 Task: Look for Airbnb options in Kankan, Guinea from 21st December, 2023 to 29th December, 2023 for 2 adults. Place can be entire room with 1  bedroom having 1 bed and 1 bathroom. Property type can be house. Amenities needed are: washing machine.
Action: Mouse moved to (412, 79)
Screenshot: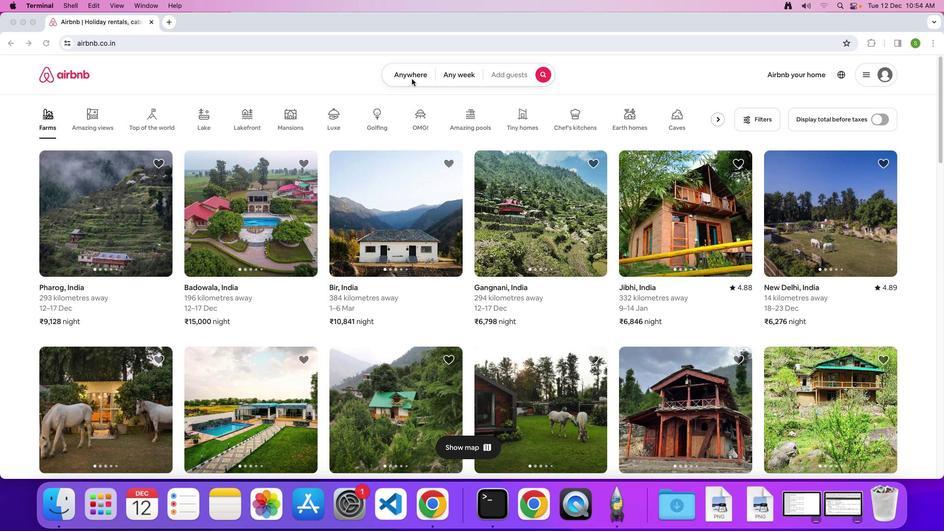 
Action: Mouse pressed left at (412, 79)
Screenshot: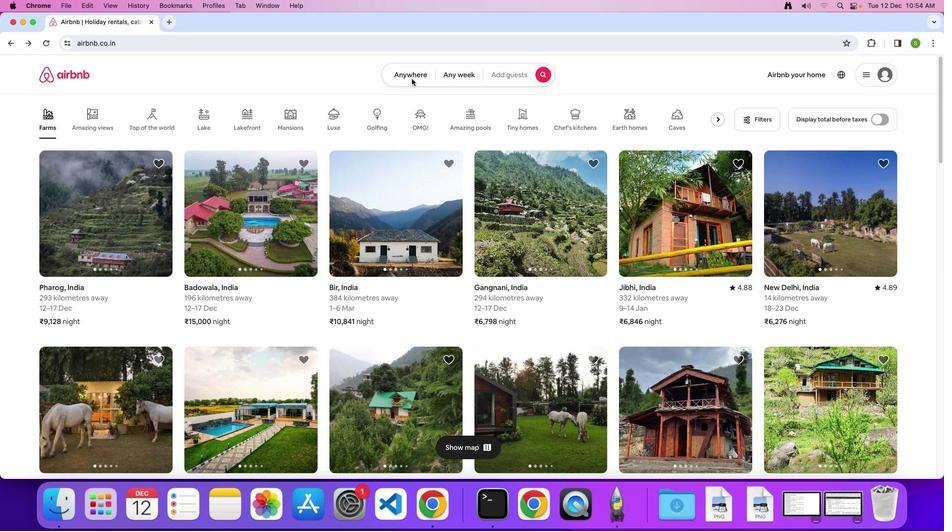 
Action: Mouse moved to (407, 76)
Screenshot: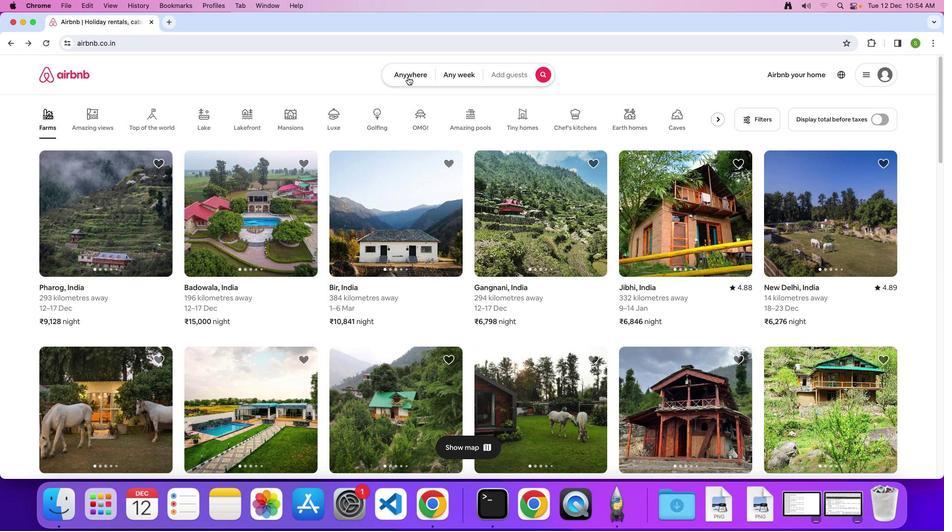 
Action: Mouse pressed left at (407, 76)
Screenshot: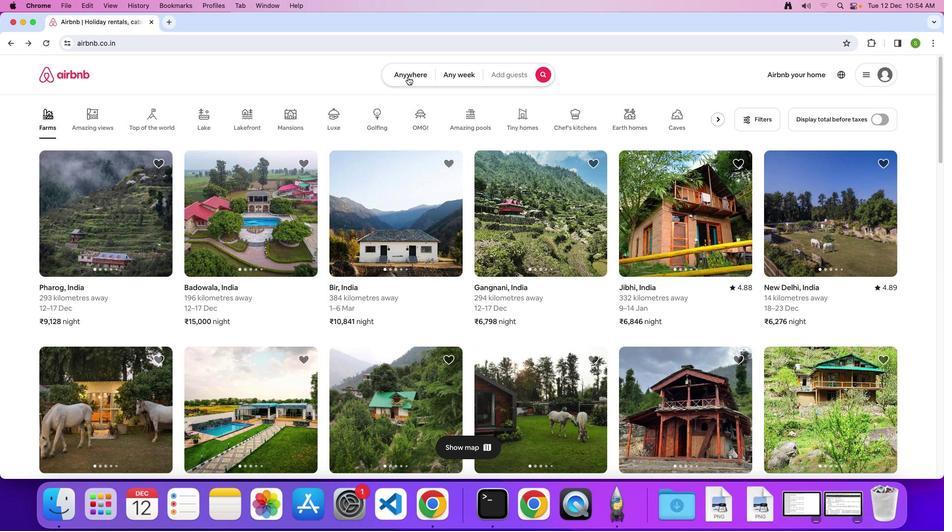 
Action: Mouse moved to (344, 115)
Screenshot: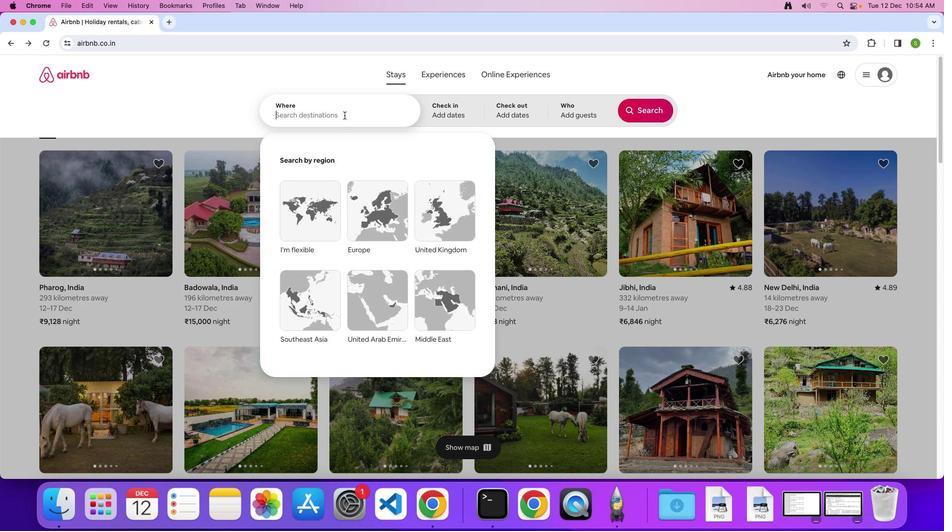 
Action: Mouse pressed left at (344, 115)
Screenshot: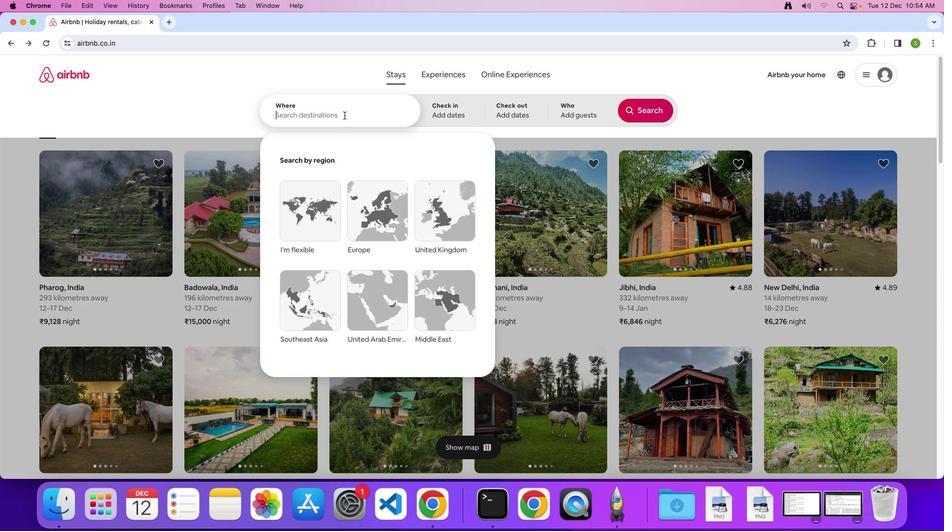 
Action: Mouse moved to (393, 130)
Screenshot: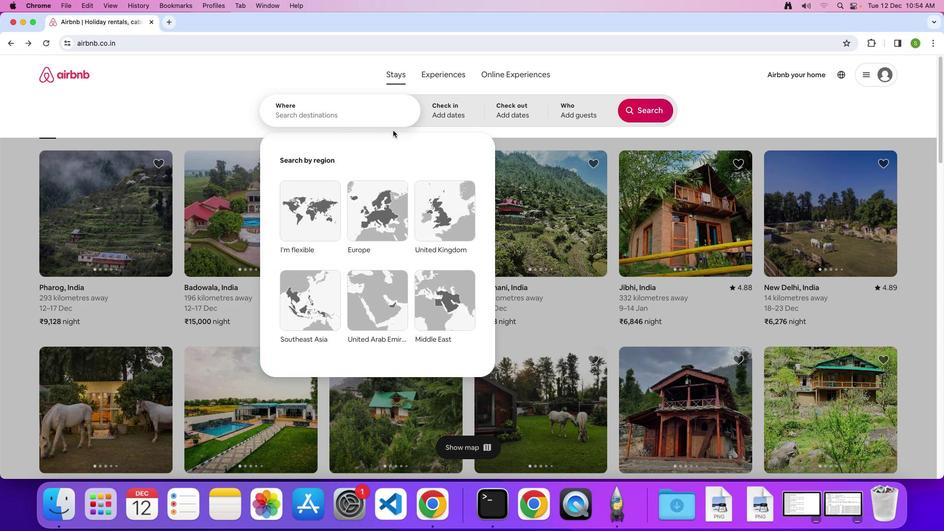 
Action: Key pressed 'K'Key.caps_lock'a''n''k''a''n'','Key.spaceKey.shift'G''u''i''n''e''a'Key.enter
Screenshot: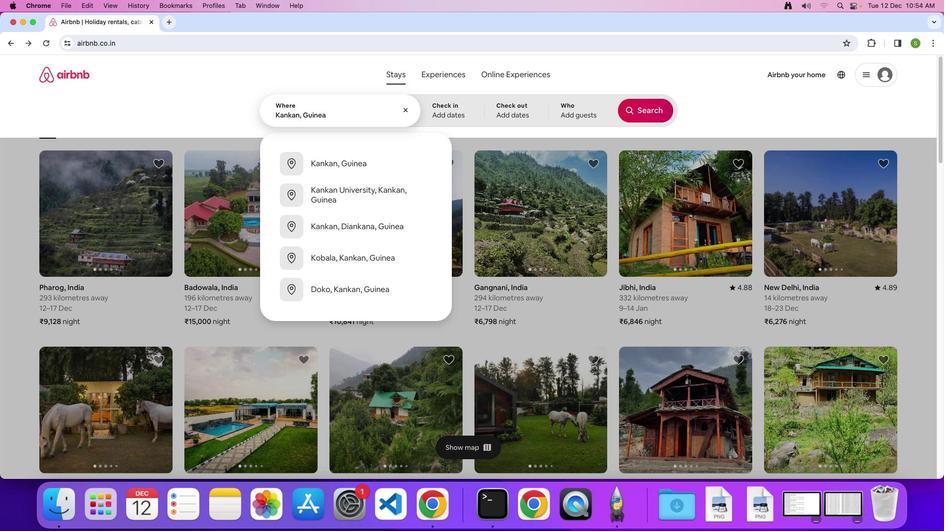 
Action: Mouse moved to (393, 302)
Screenshot: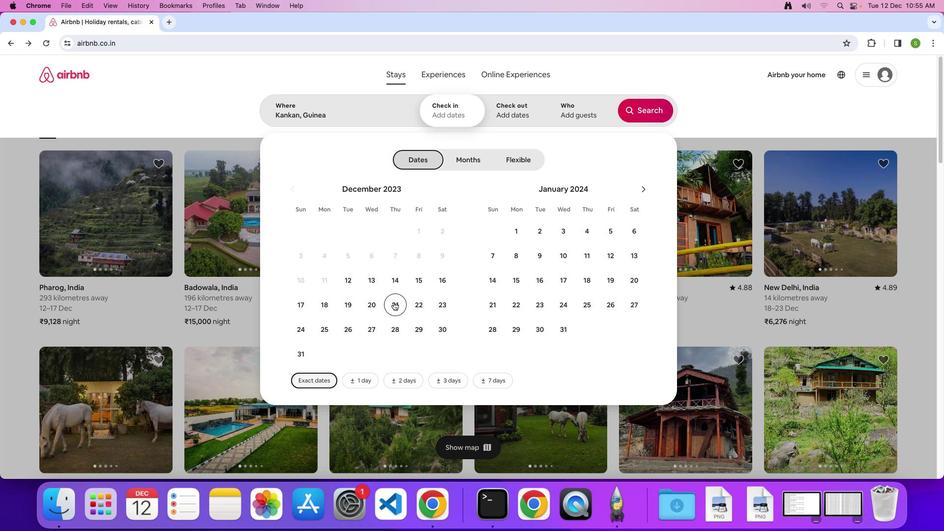 
Action: Mouse pressed left at (393, 302)
Screenshot: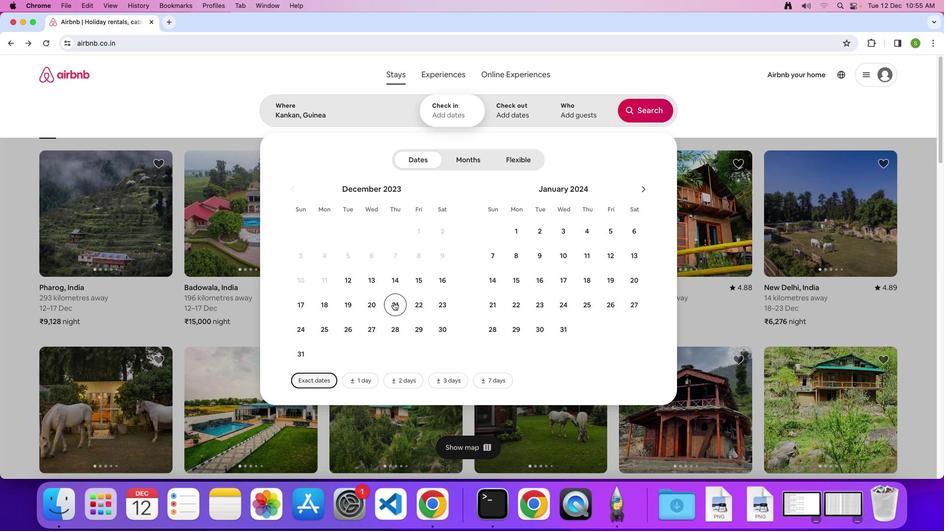 
Action: Mouse moved to (413, 329)
Screenshot: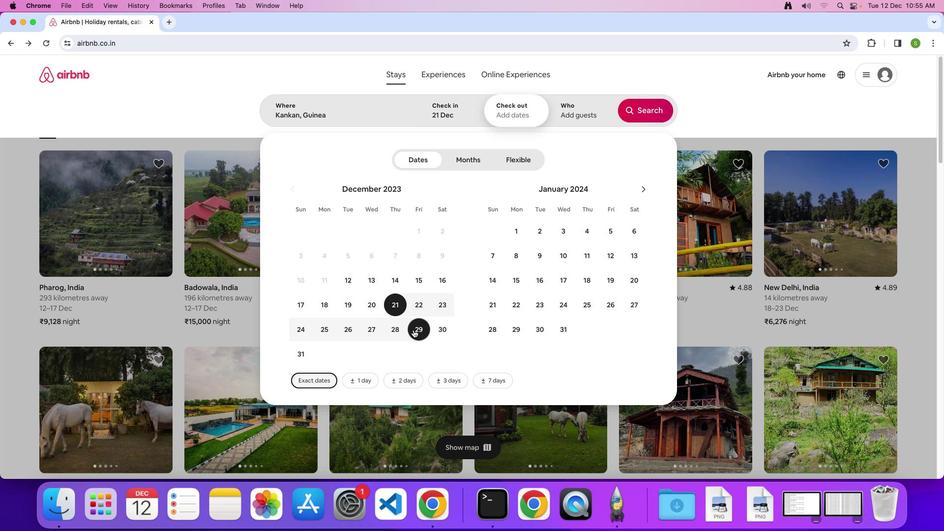 
Action: Mouse pressed left at (413, 329)
Screenshot: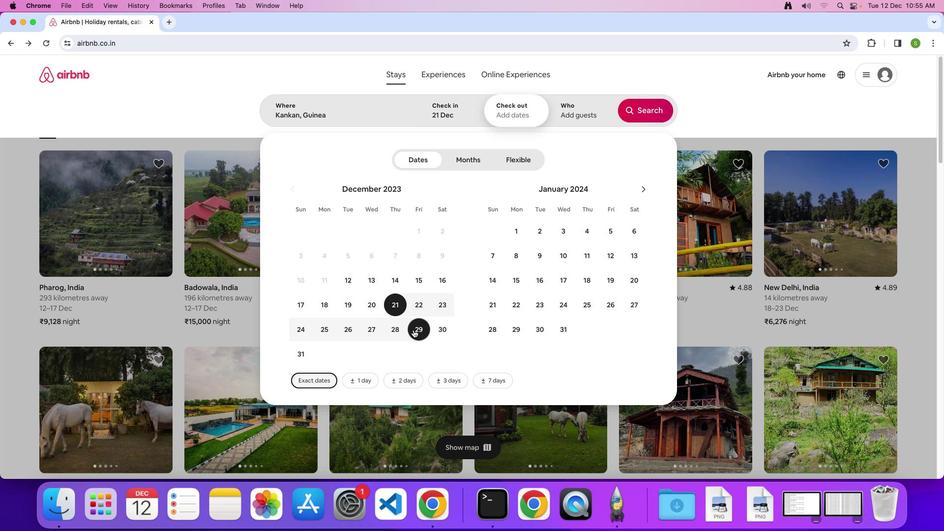 
Action: Mouse moved to (573, 119)
Screenshot: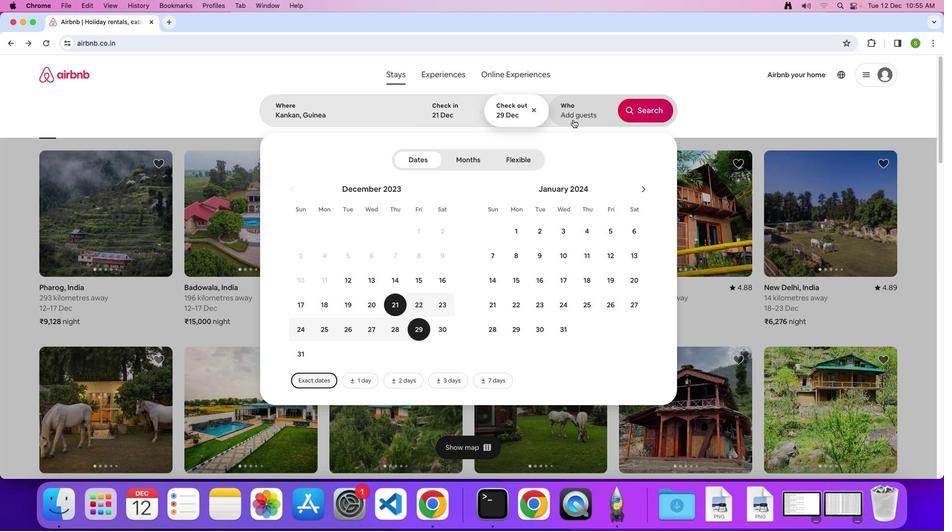 
Action: Mouse pressed left at (573, 119)
Screenshot: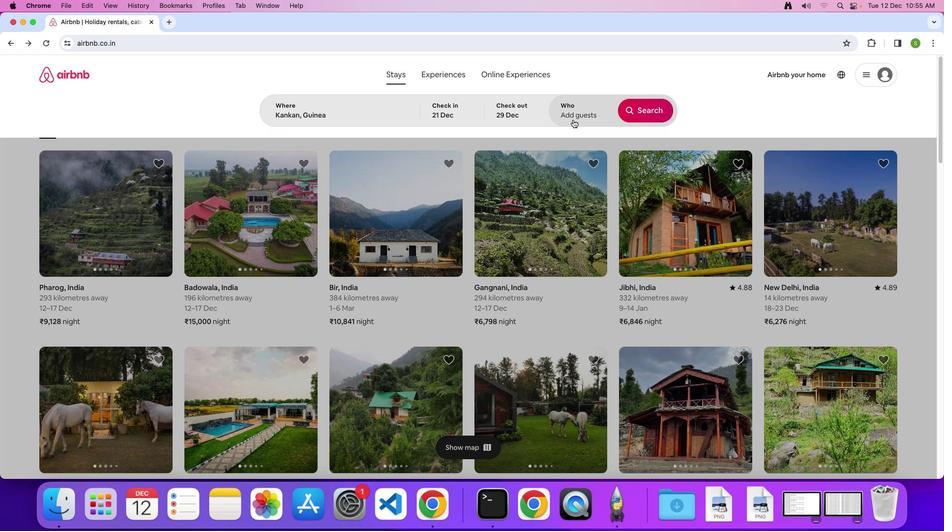 
Action: Mouse moved to (649, 159)
Screenshot: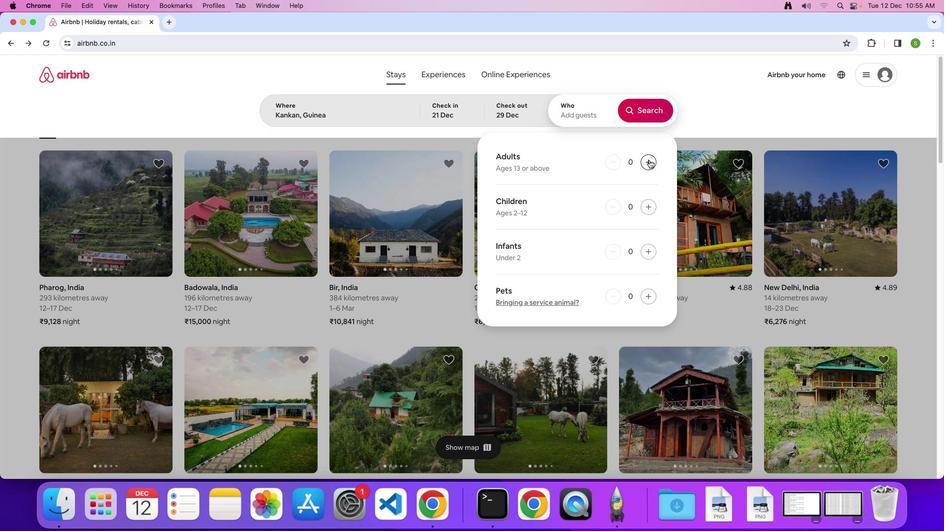 
Action: Mouse pressed left at (649, 159)
Screenshot: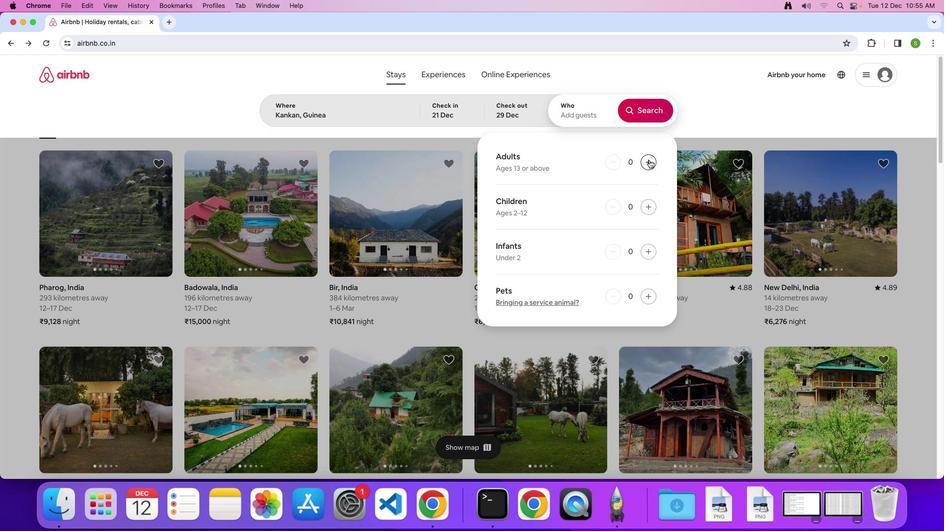 
Action: Mouse pressed left at (649, 159)
Screenshot: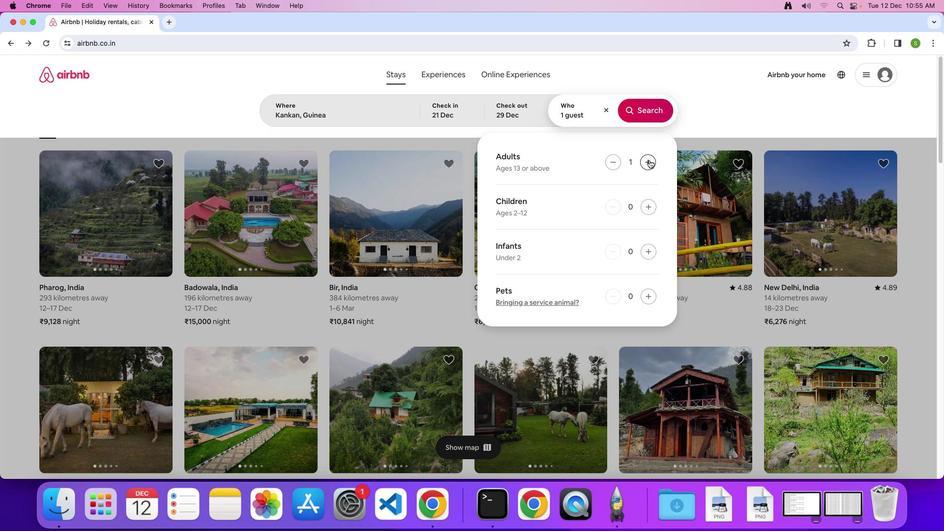 
Action: Mouse moved to (654, 116)
Screenshot: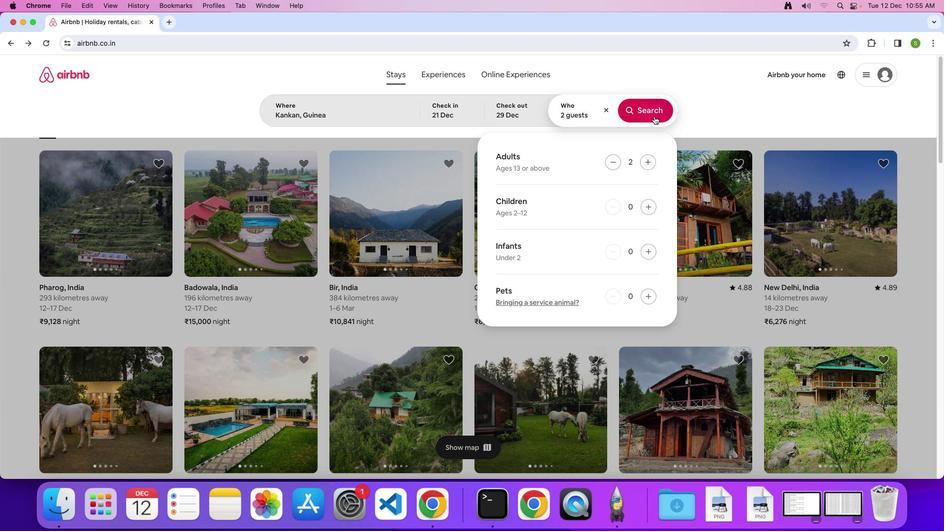
Action: Mouse pressed left at (654, 116)
Screenshot: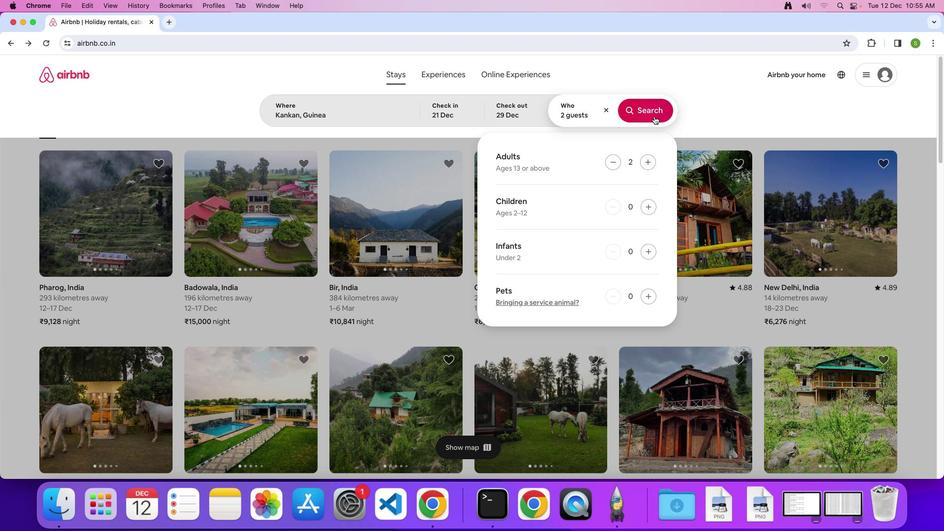 
Action: Mouse moved to (775, 118)
Screenshot: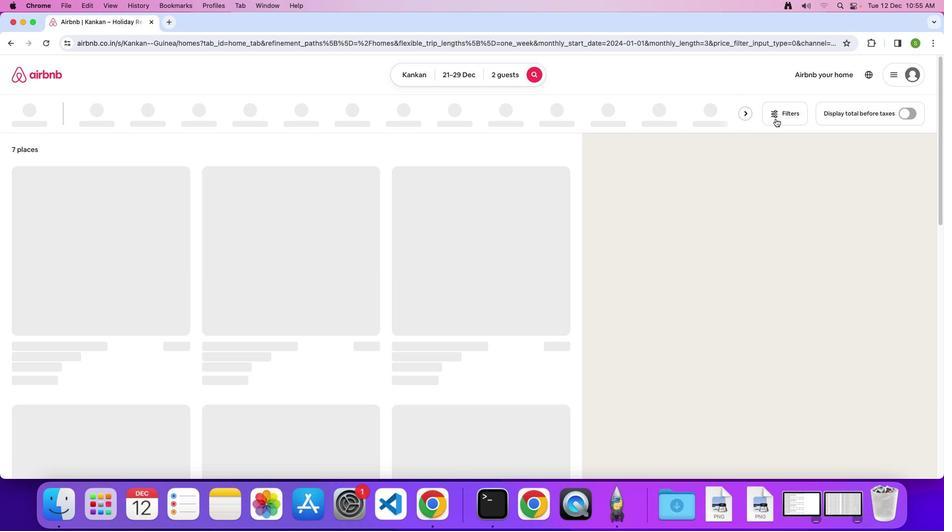 
Action: Mouse pressed left at (775, 118)
Screenshot: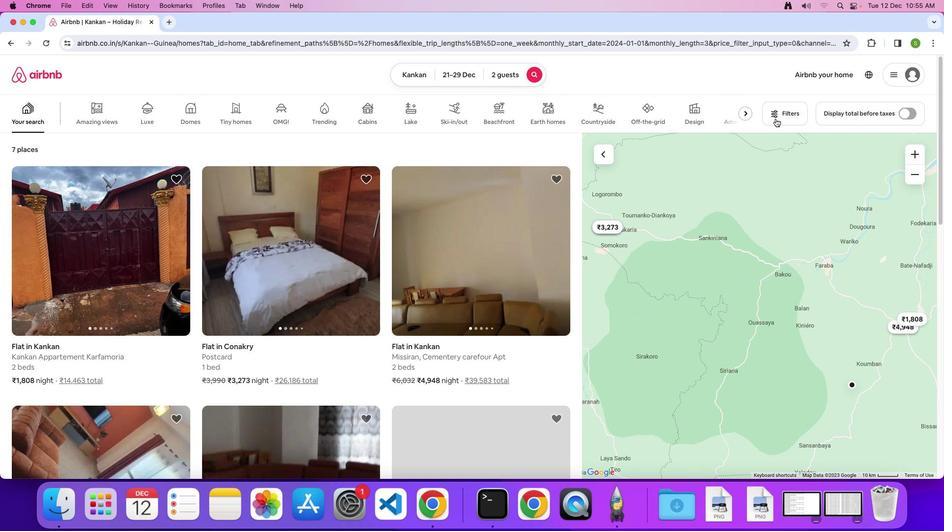
Action: Mouse moved to (472, 268)
Screenshot: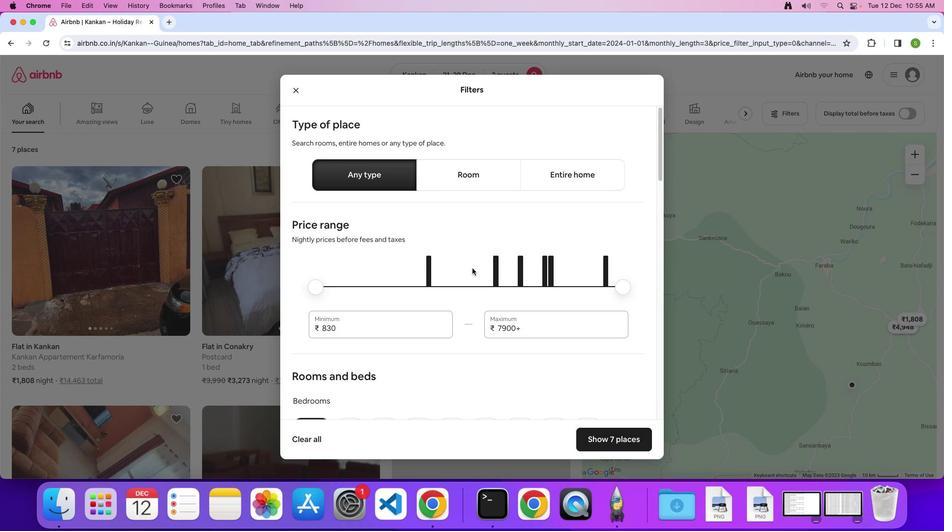
Action: Mouse scrolled (472, 268) with delta (0, 0)
Screenshot: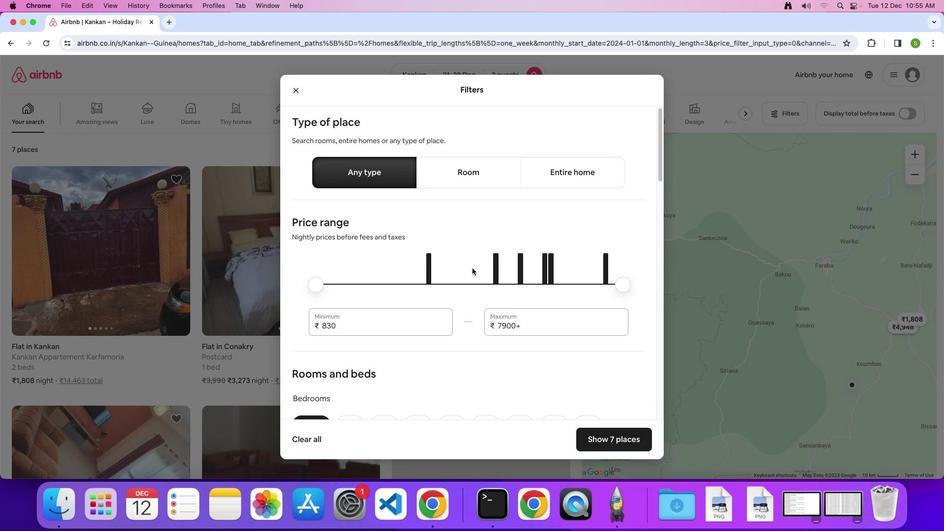 
Action: Mouse scrolled (472, 268) with delta (0, 0)
Screenshot: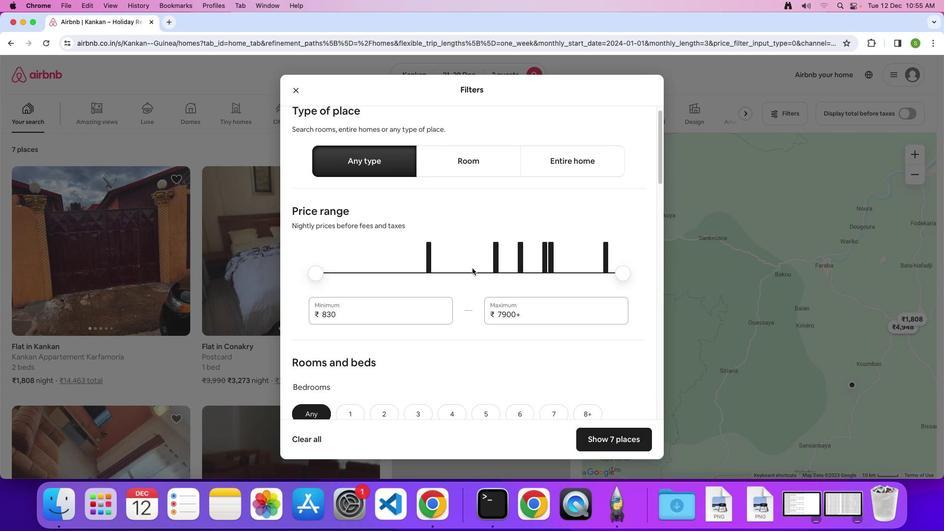 
Action: Mouse scrolled (472, 268) with delta (0, 0)
Screenshot: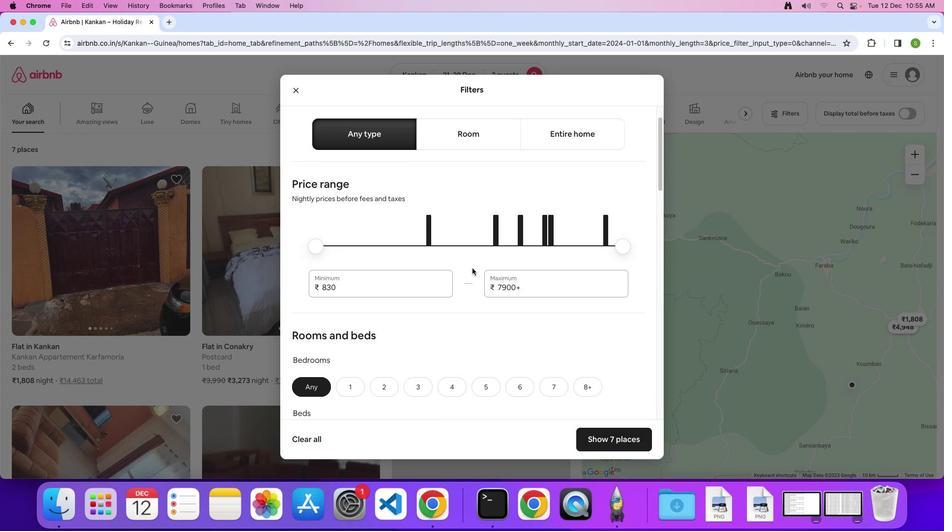 
Action: Mouse scrolled (472, 268) with delta (0, 0)
Screenshot: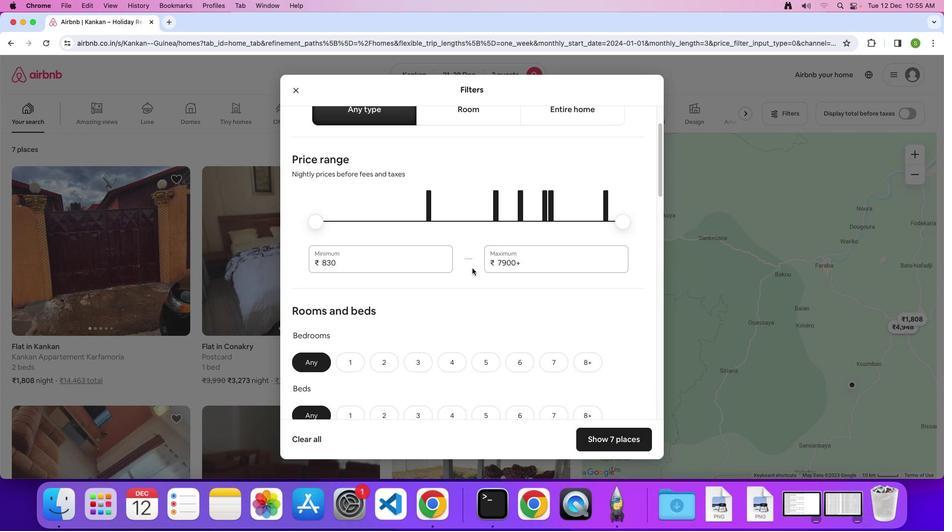 
Action: Mouse scrolled (472, 268) with delta (0, 0)
Screenshot: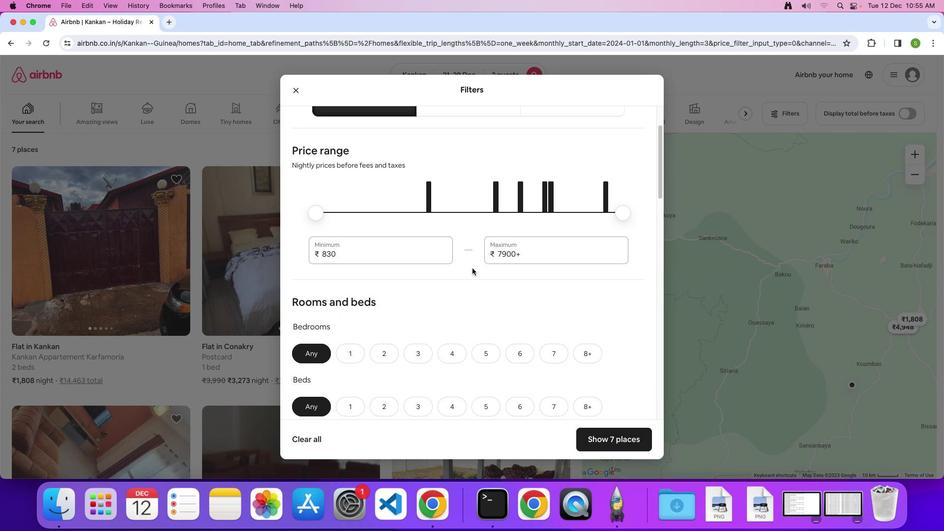 
Action: Mouse scrolled (472, 268) with delta (0, 0)
Screenshot: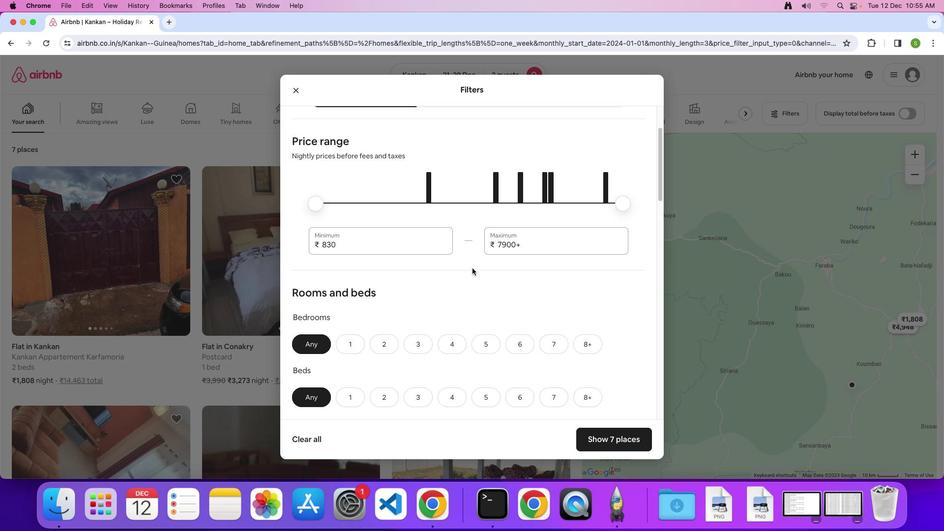 
Action: Mouse scrolled (472, 268) with delta (0, 0)
Screenshot: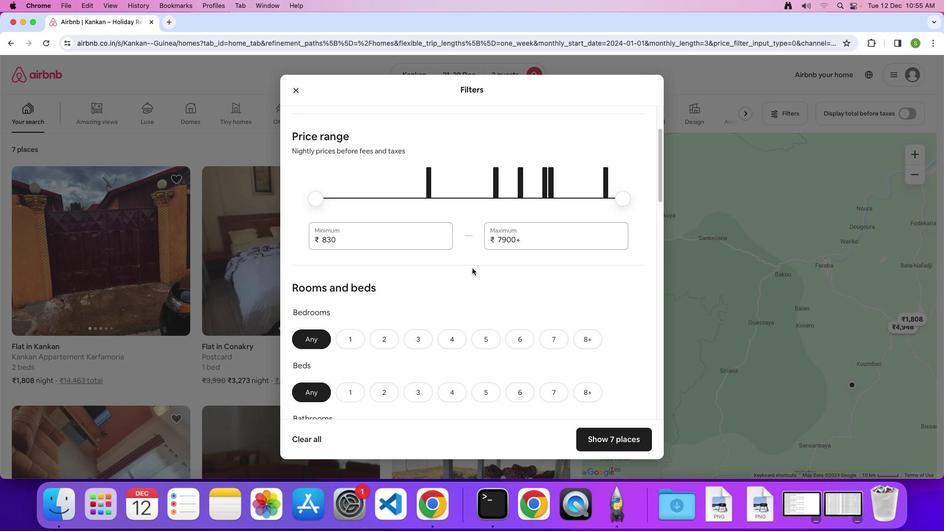 
Action: Mouse scrolled (472, 268) with delta (0, 0)
Screenshot: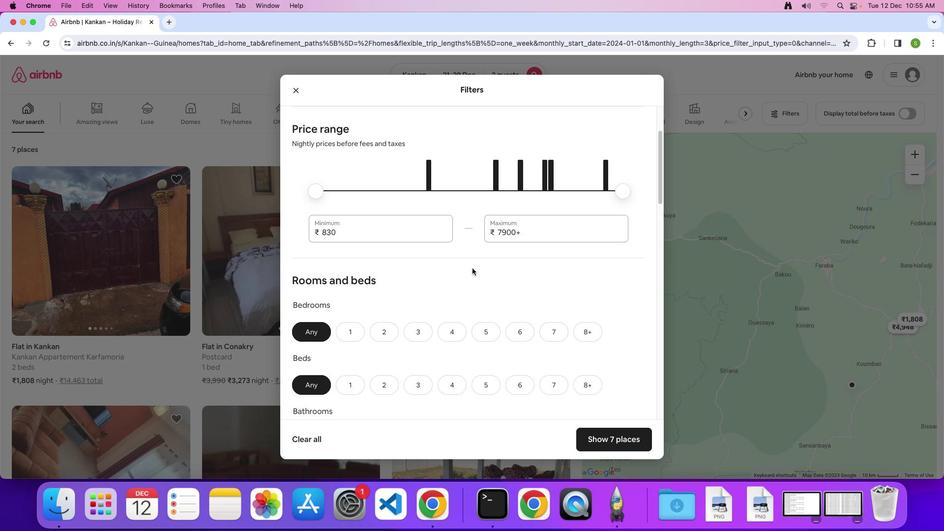 
Action: Mouse scrolled (472, 268) with delta (0, 0)
Screenshot: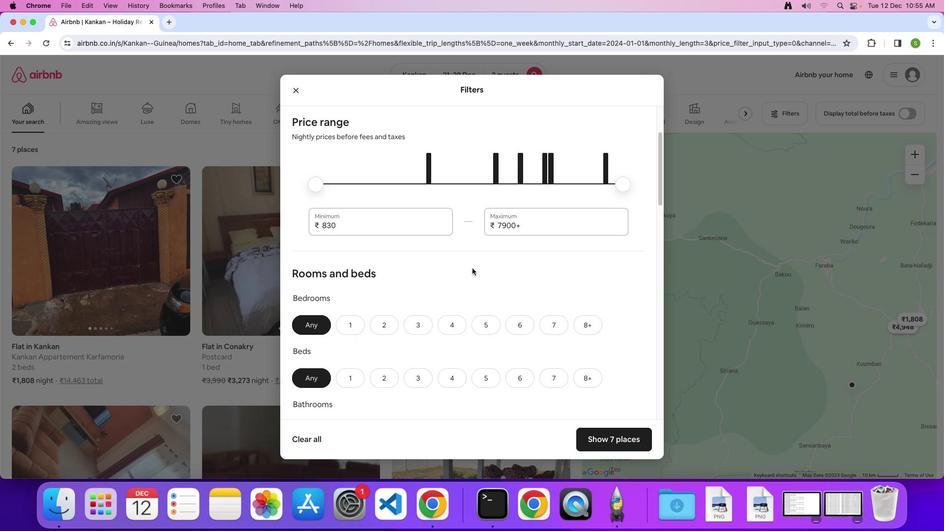 
Action: Mouse scrolled (472, 268) with delta (0, 0)
Screenshot: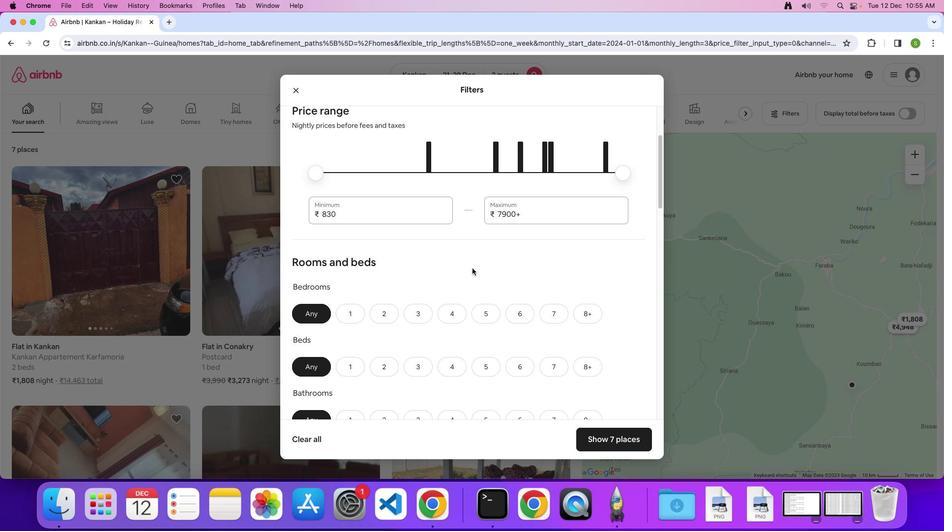 
Action: Mouse scrolled (472, 268) with delta (0, 0)
Screenshot: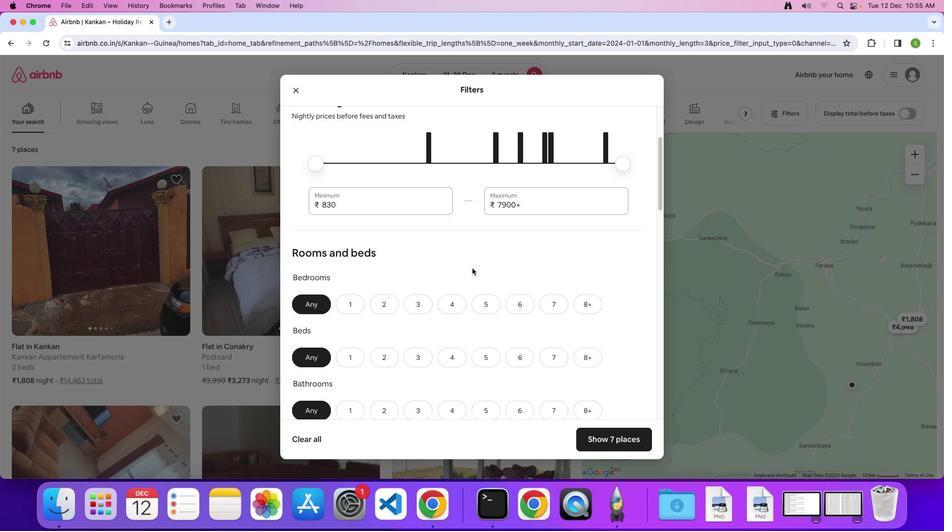 
Action: Mouse scrolled (472, 268) with delta (0, 0)
Screenshot: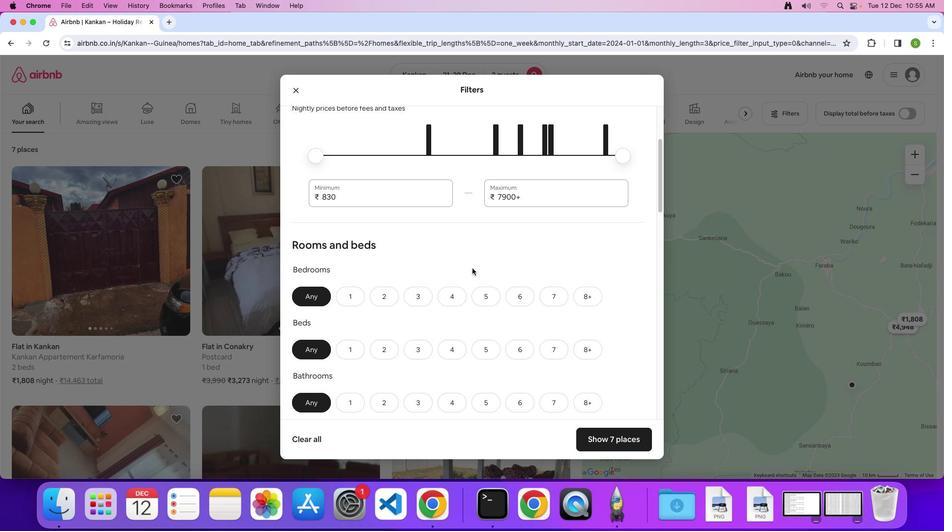 
Action: Mouse scrolled (472, 268) with delta (0, 0)
Screenshot: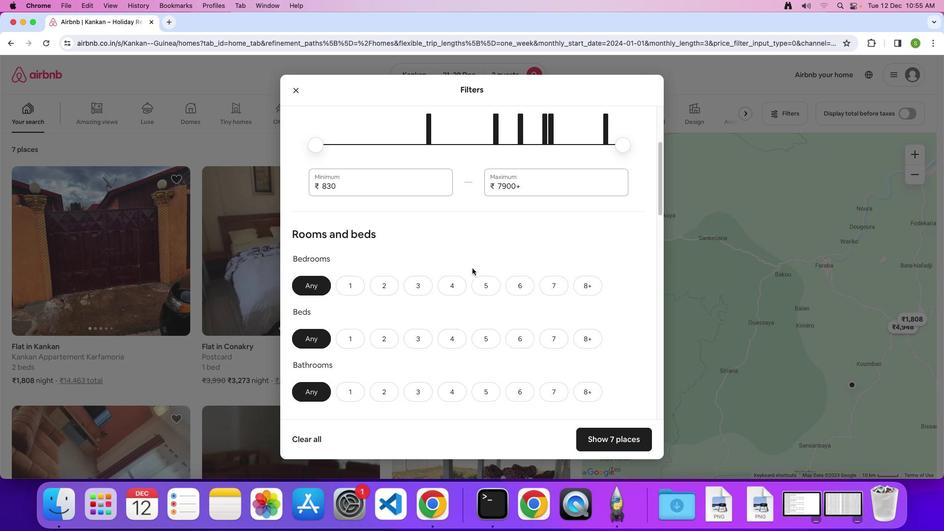 
Action: Mouse scrolled (472, 268) with delta (0, 0)
Screenshot: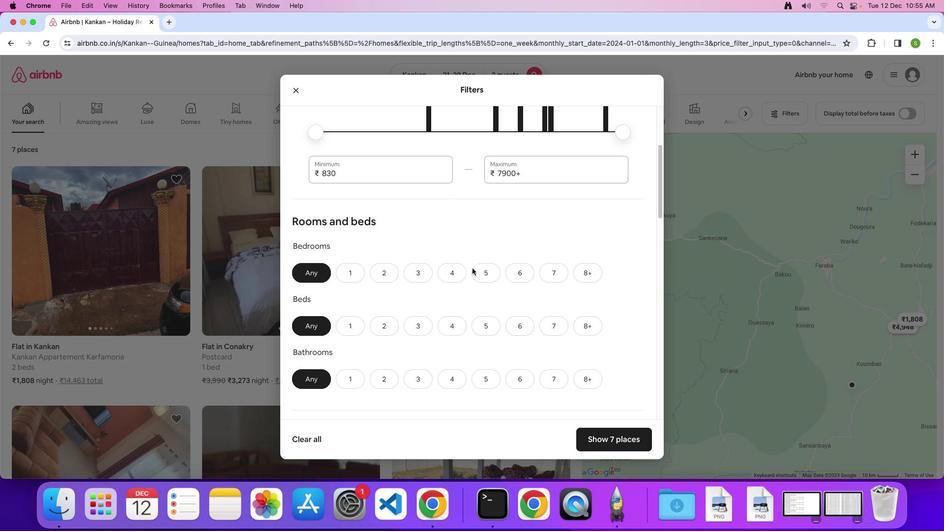
Action: Mouse scrolled (472, 268) with delta (0, 0)
Screenshot: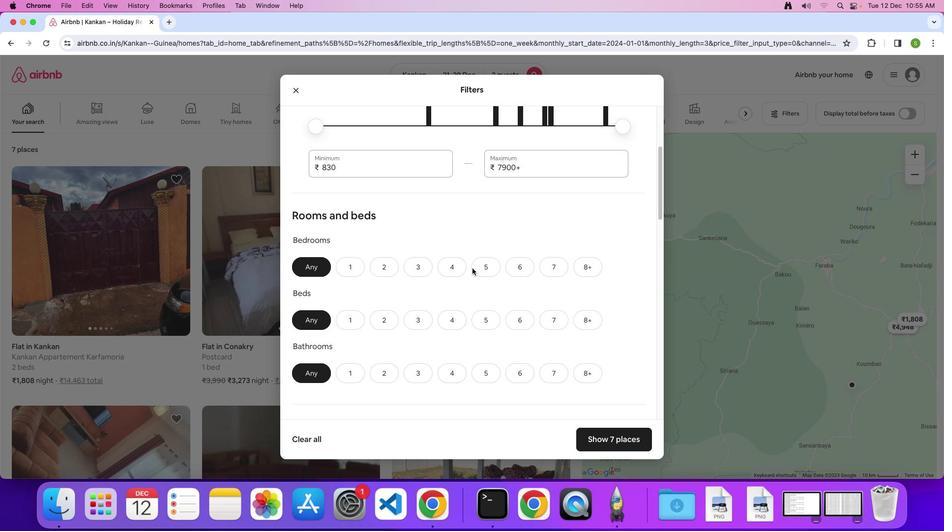 
Action: Mouse scrolled (472, 268) with delta (0, 0)
Screenshot: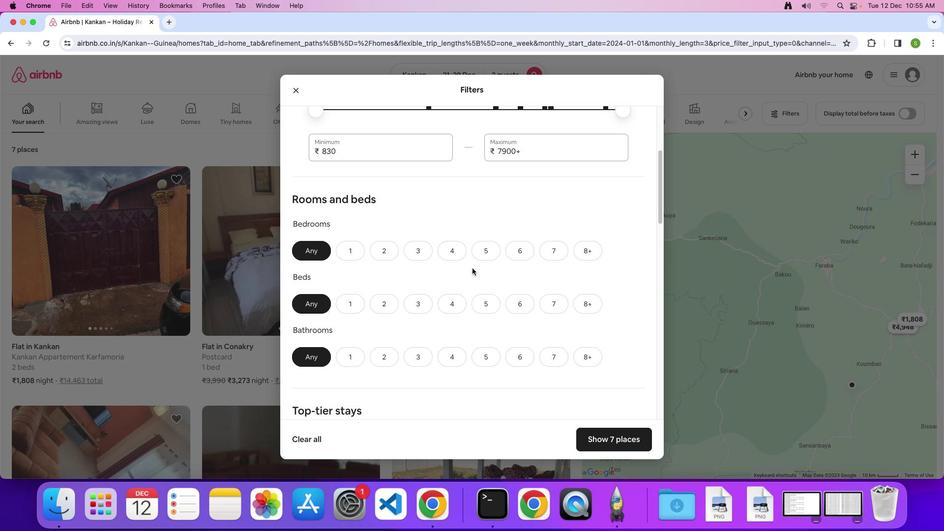 
Action: Mouse scrolled (472, 268) with delta (0, 0)
Screenshot: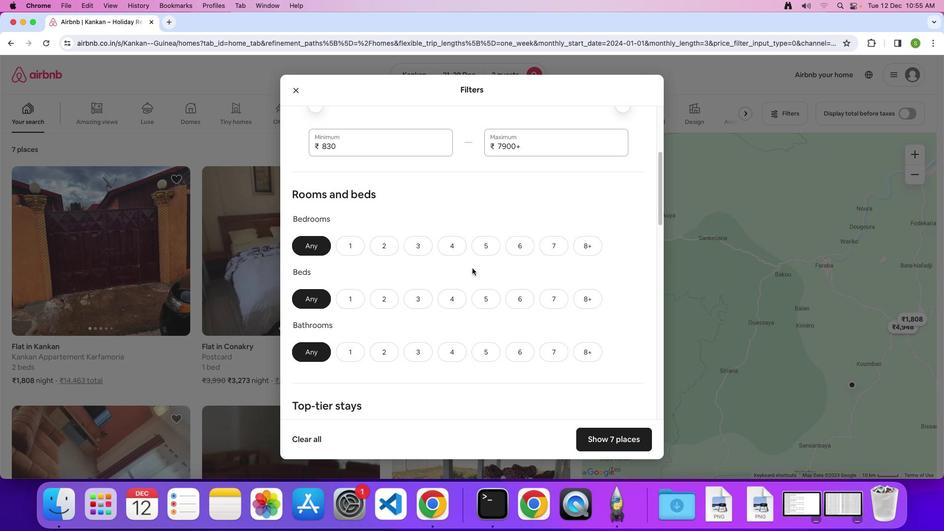 
Action: Mouse scrolled (472, 268) with delta (0, 0)
Screenshot: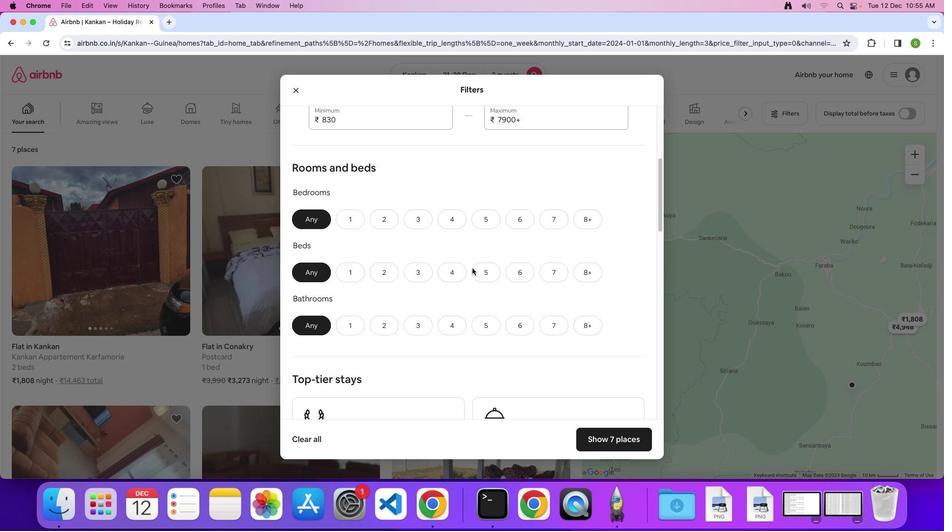 
Action: Mouse moved to (361, 197)
Screenshot: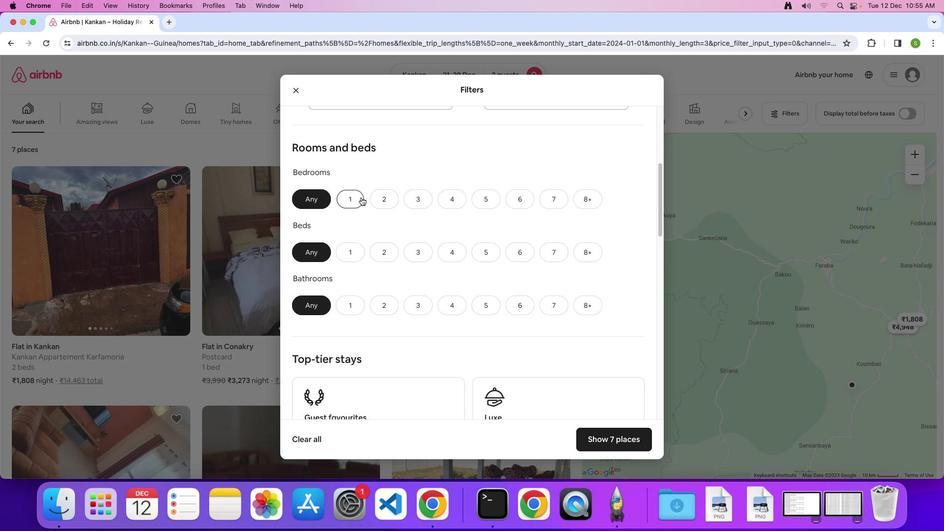 
Action: Mouse pressed left at (361, 197)
Screenshot: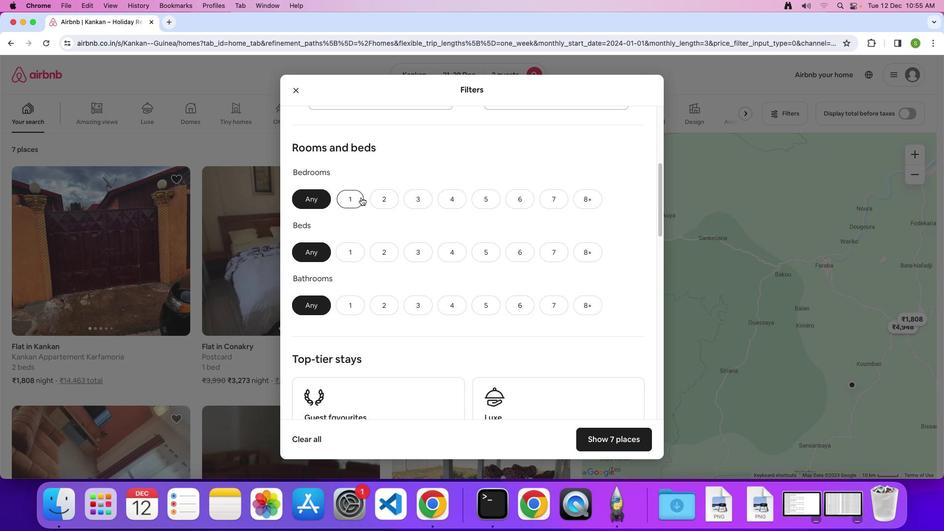 
Action: Mouse moved to (354, 248)
Screenshot: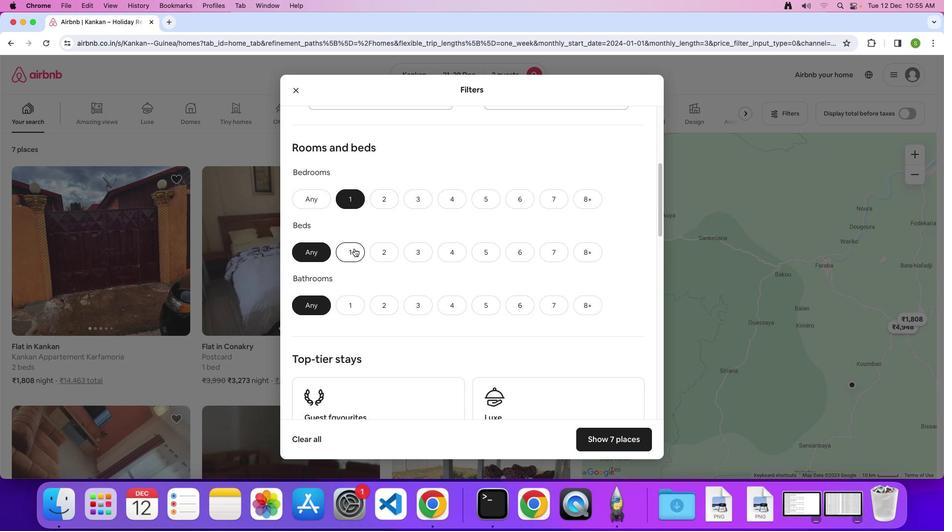 
Action: Mouse pressed left at (354, 248)
Screenshot: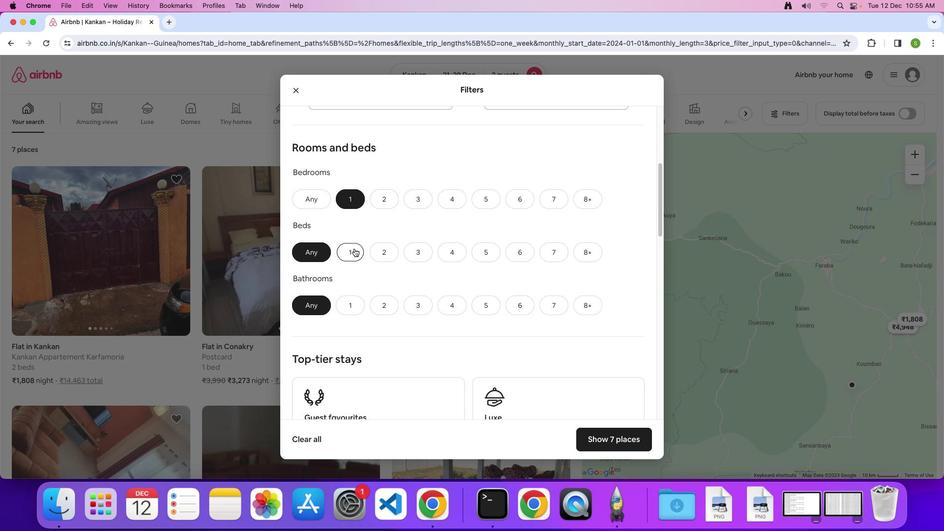 
Action: Mouse moved to (342, 298)
Screenshot: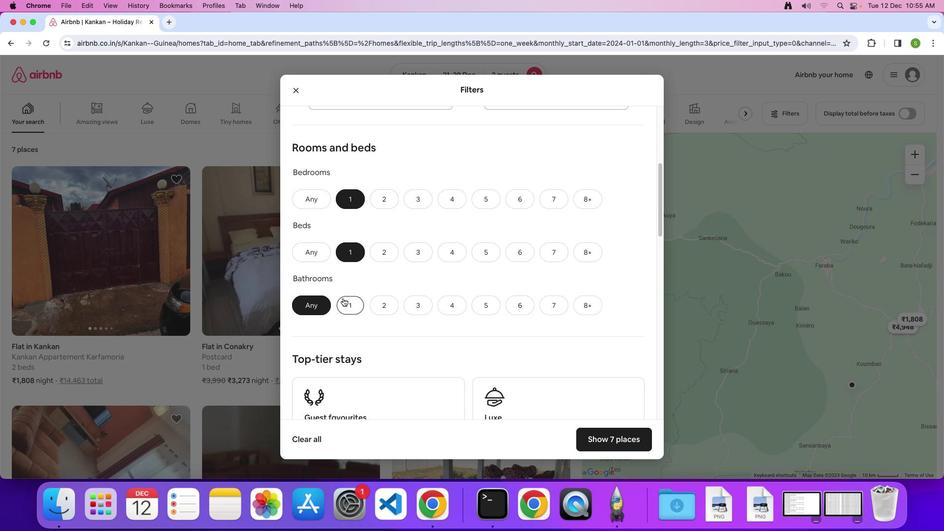 
Action: Mouse pressed left at (342, 298)
Screenshot: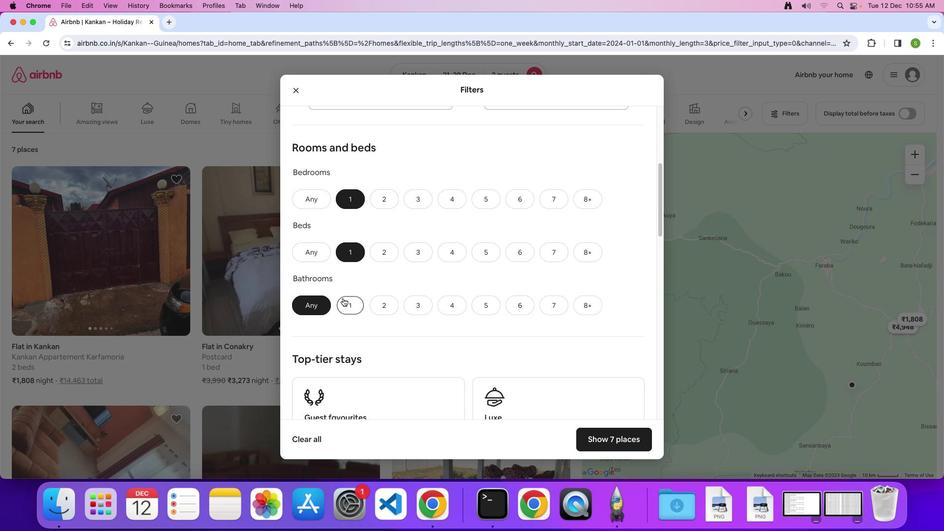 
Action: Mouse moved to (463, 262)
Screenshot: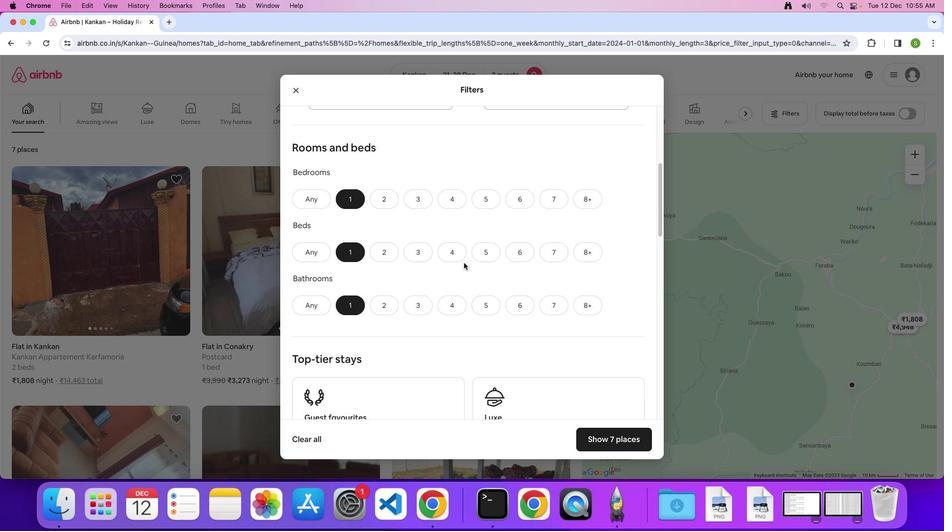 
Action: Mouse scrolled (463, 262) with delta (0, 0)
Screenshot: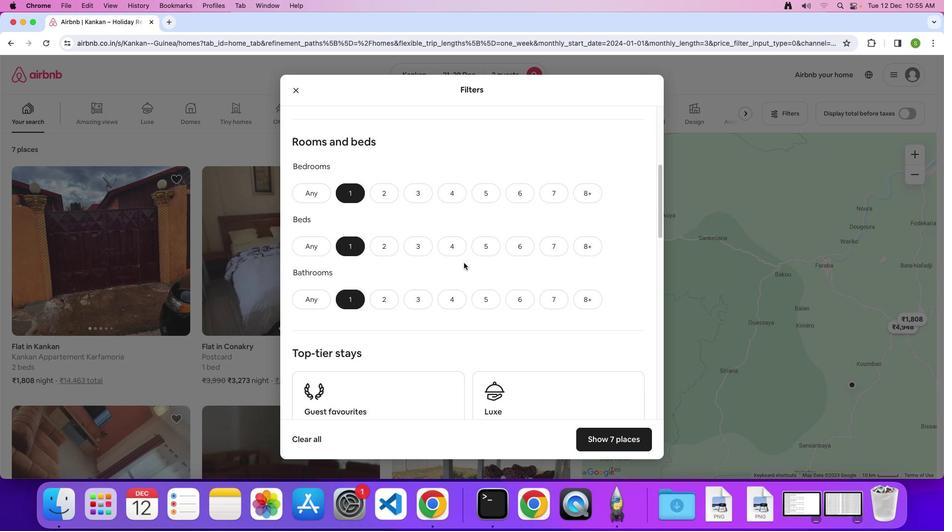 
Action: Mouse moved to (464, 262)
Screenshot: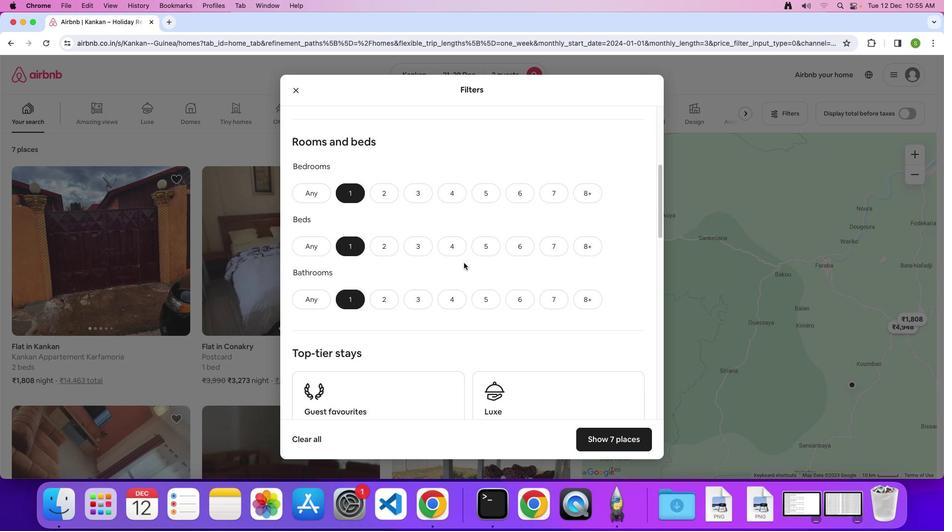 
Action: Mouse scrolled (464, 262) with delta (0, 0)
Screenshot: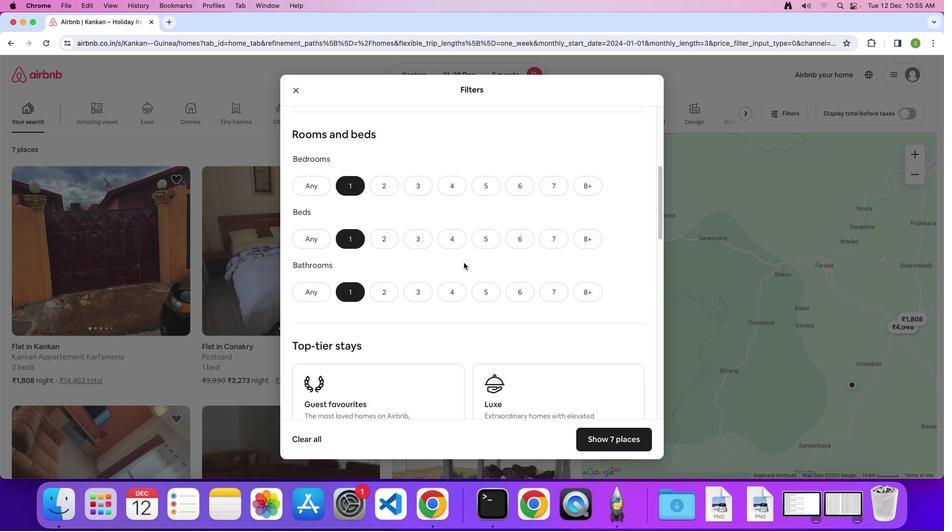 
Action: Mouse scrolled (464, 262) with delta (0, 0)
Screenshot: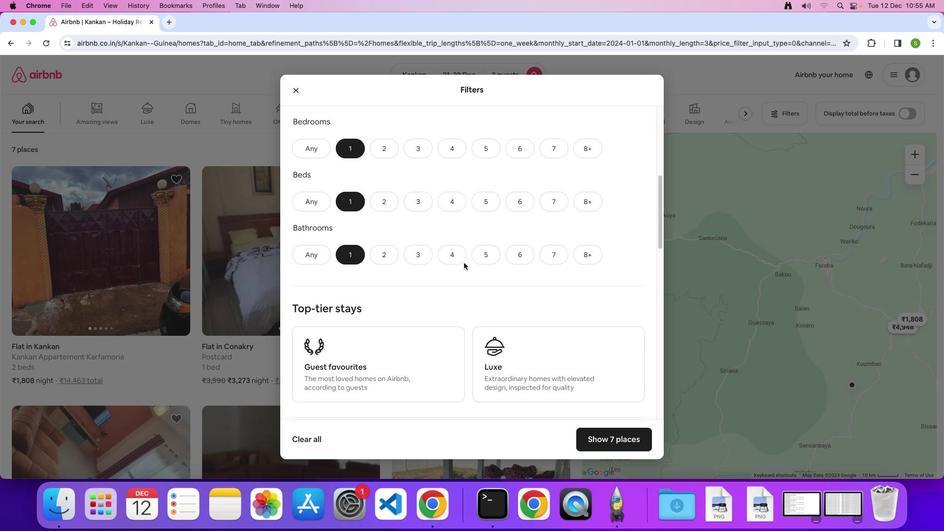 
Action: Mouse scrolled (464, 262) with delta (0, 0)
Screenshot: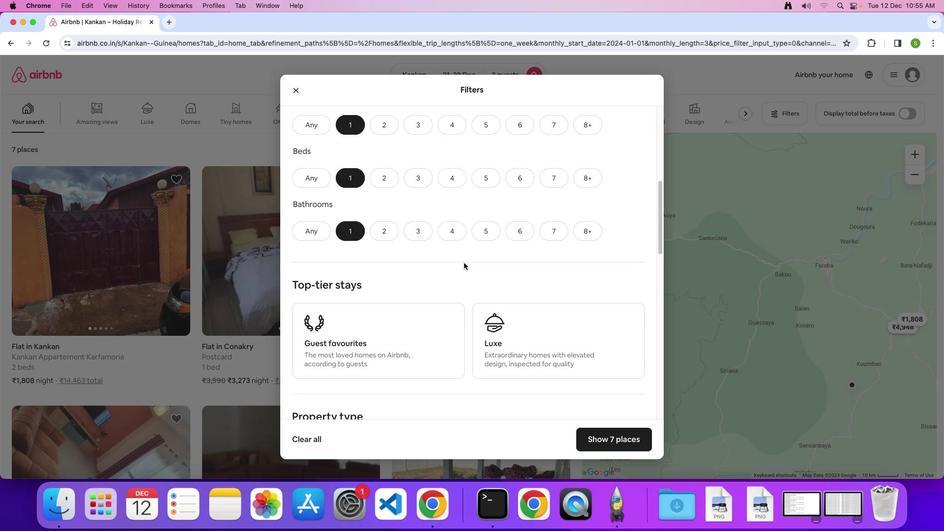 
Action: Mouse scrolled (464, 262) with delta (0, 0)
Screenshot: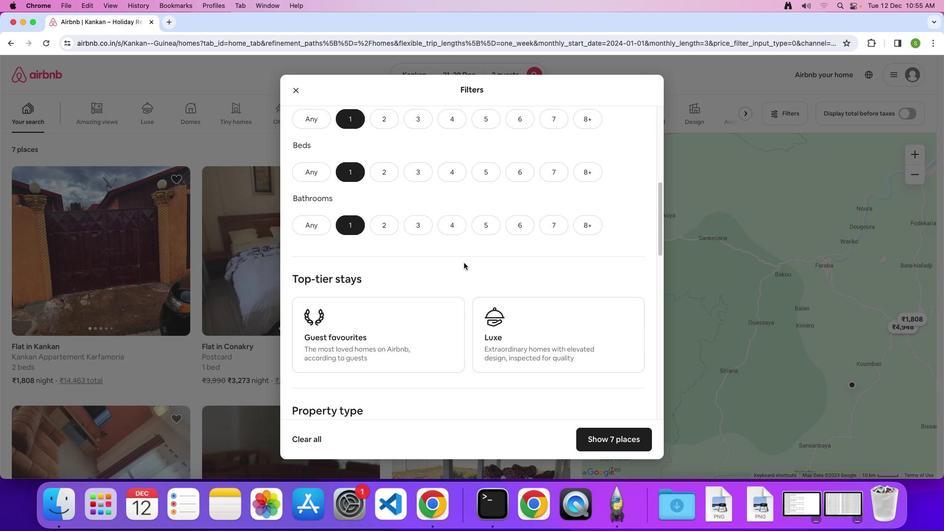 
Action: Mouse scrolled (464, 262) with delta (0, 0)
Screenshot: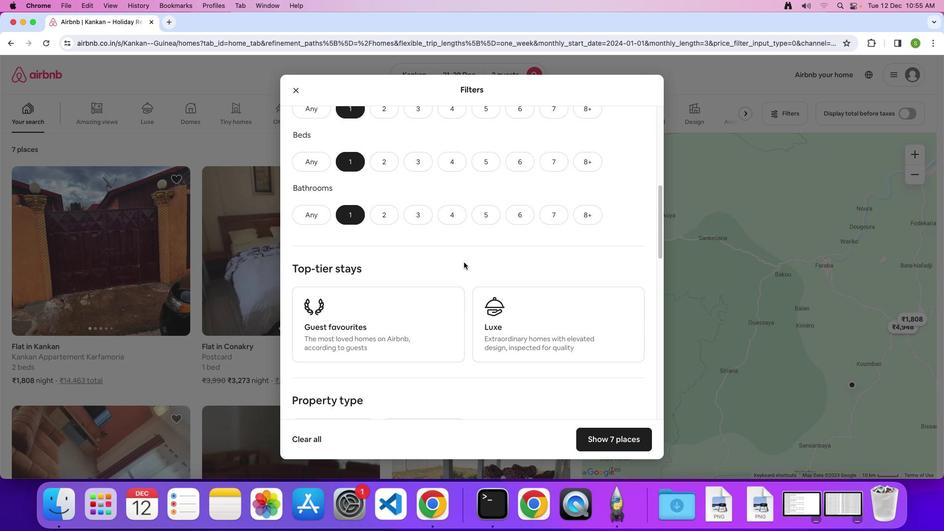 
Action: Mouse moved to (464, 262)
Screenshot: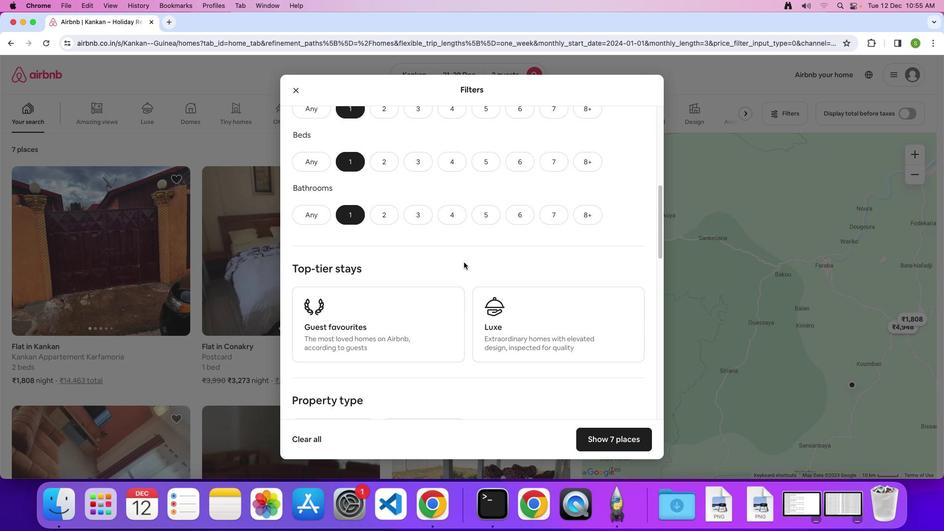 
Action: Mouse scrolled (464, 262) with delta (0, 0)
Screenshot: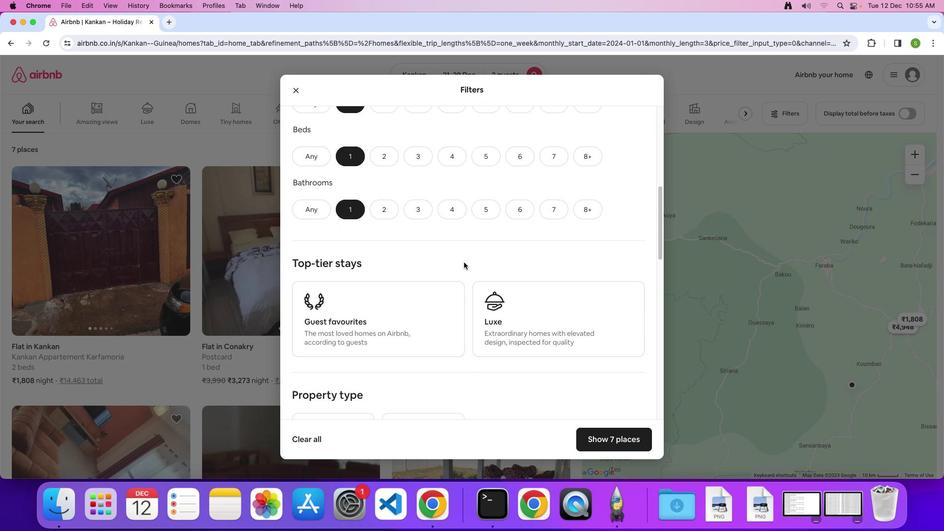 
Action: Mouse scrolled (464, 262) with delta (0, 0)
Screenshot: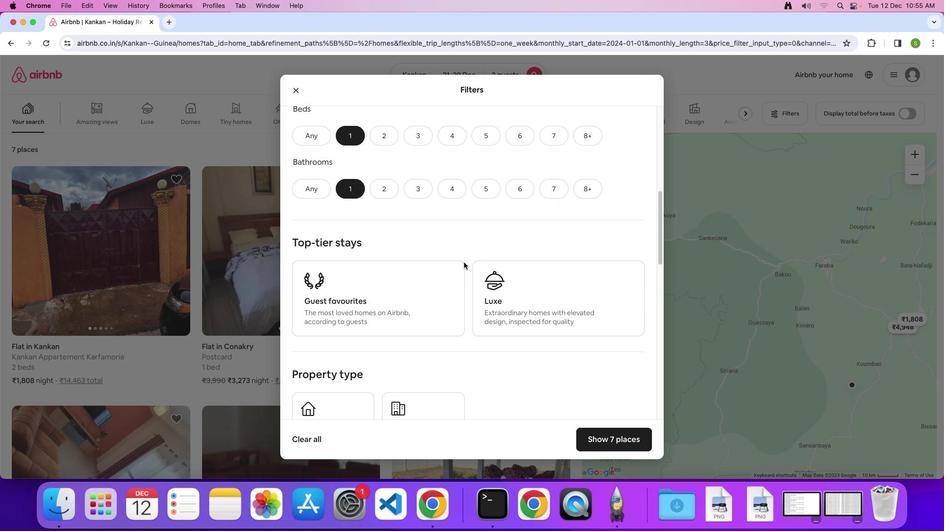 
Action: Mouse scrolled (464, 262) with delta (0, 0)
Screenshot: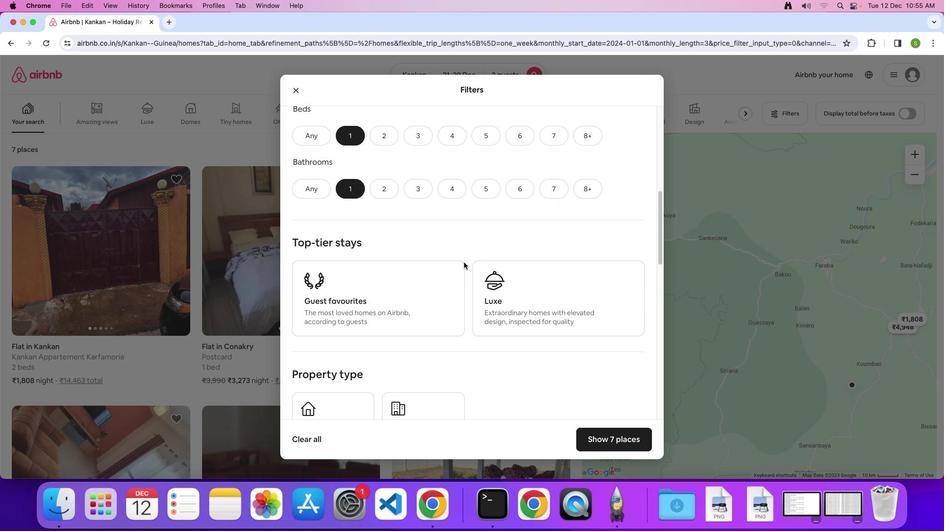 
Action: Mouse scrolled (464, 262) with delta (0, 0)
Screenshot: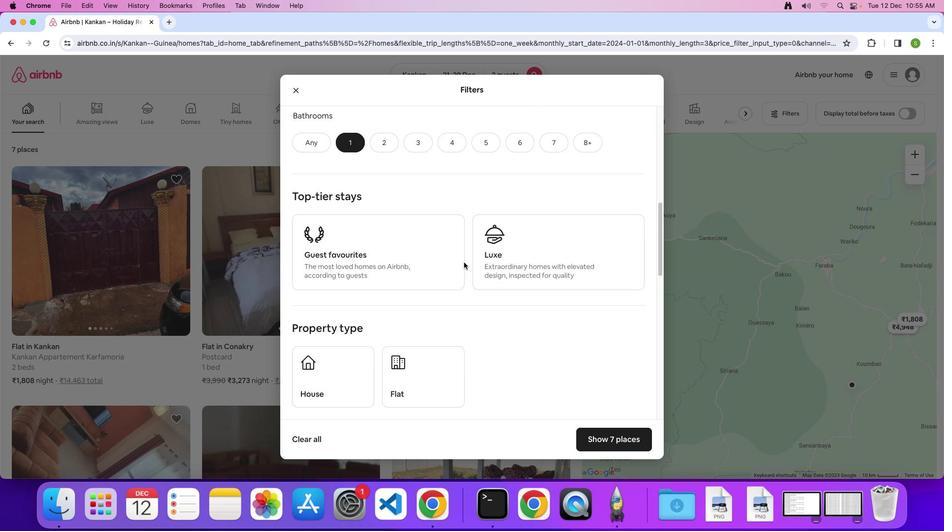 
Action: Mouse scrolled (464, 262) with delta (0, 0)
Screenshot: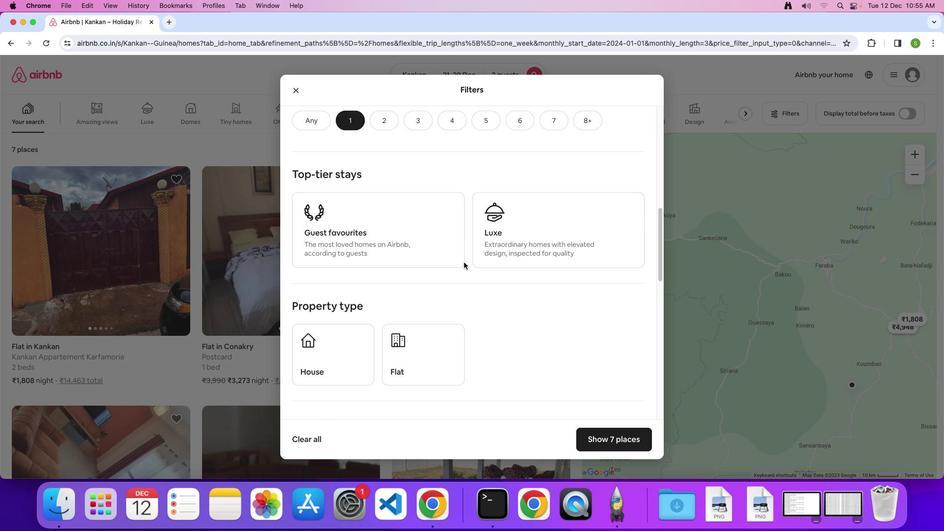 
Action: Mouse scrolled (464, 262) with delta (0, 0)
Screenshot: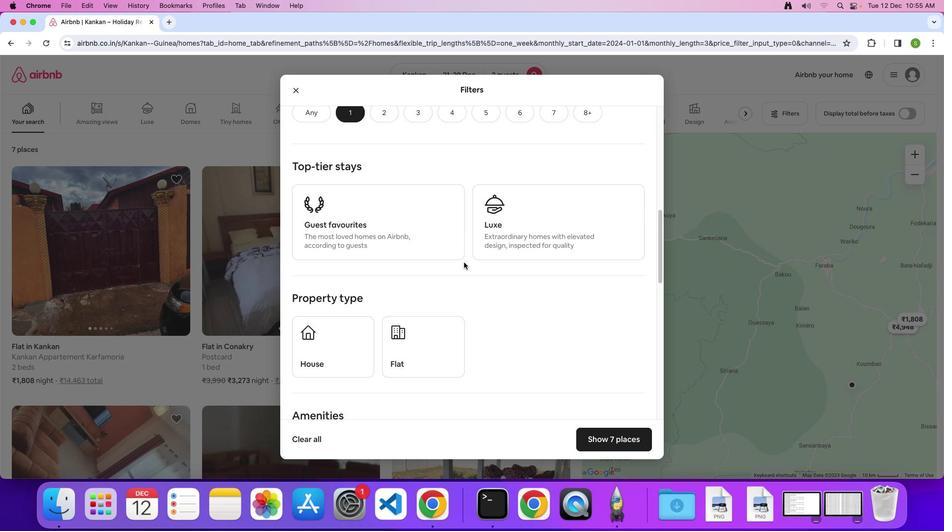 
Action: Mouse moved to (316, 331)
Screenshot: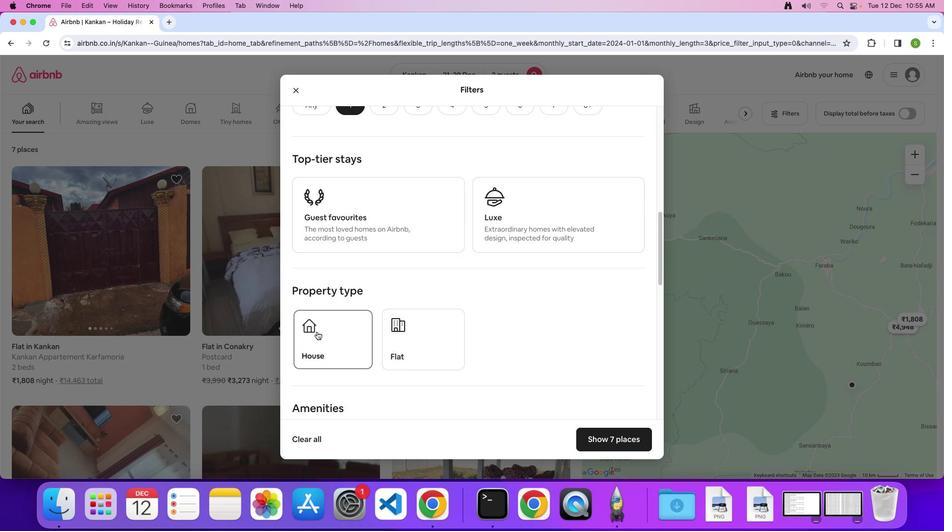 
Action: Mouse pressed left at (316, 331)
Screenshot: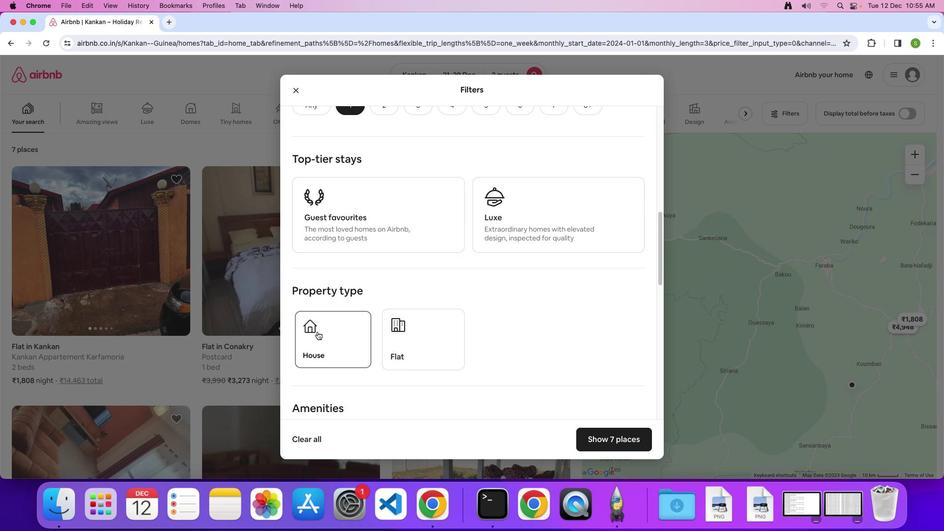 
Action: Mouse moved to (519, 274)
Screenshot: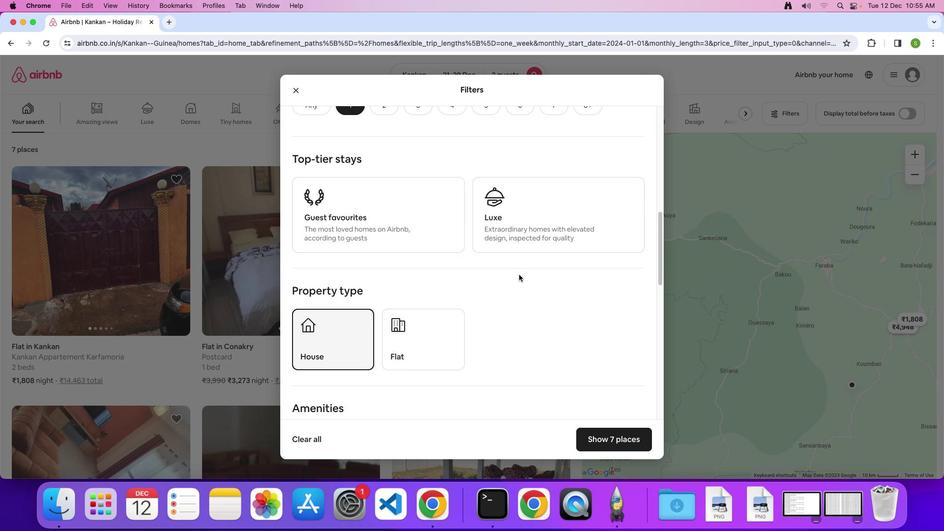 
Action: Mouse scrolled (519, 274) with delta (0, 0)
Screenshot: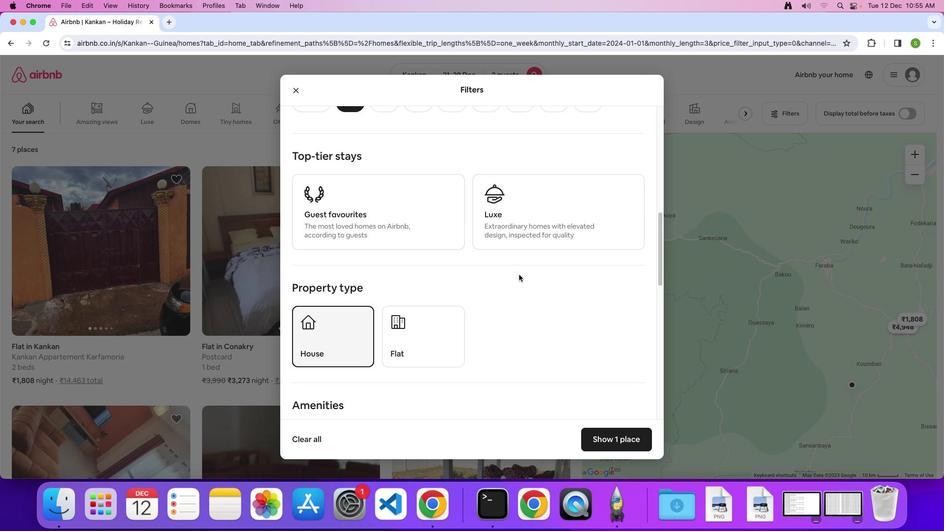 
Action: Mouse scrolled (519, 274) with delta (0, 0)
Screenshot: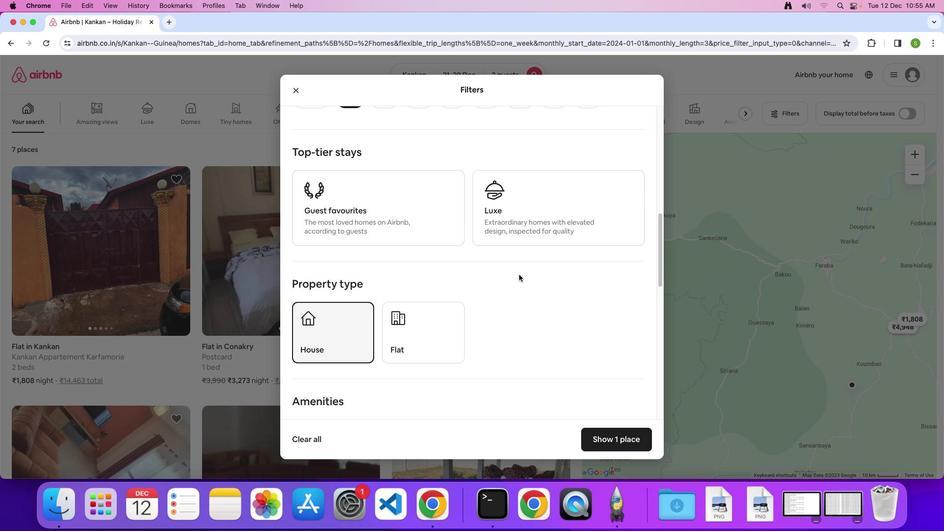 
Action: Mouse scrolled (519, 274) with delta (0, 0)
Screenshot: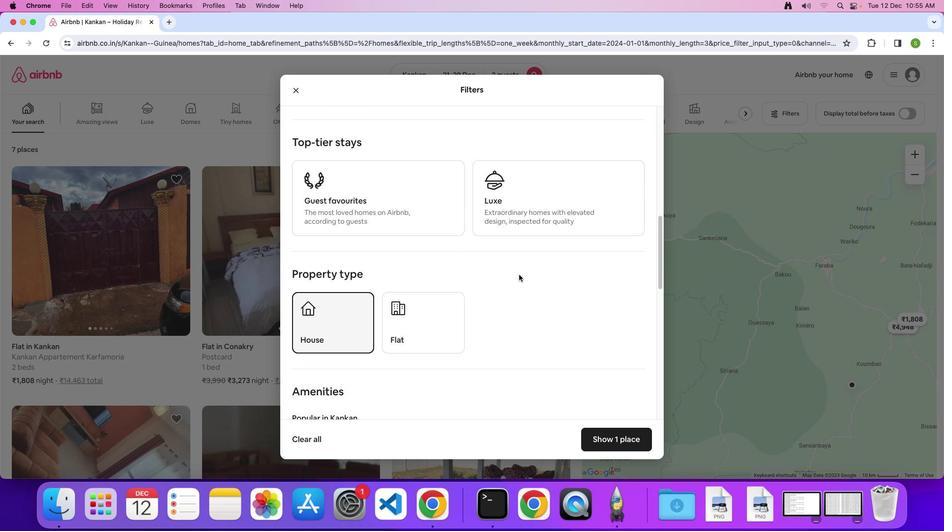 
Action: Mouse scrolled (519, 274) with delta (0, 0)
Screenshot: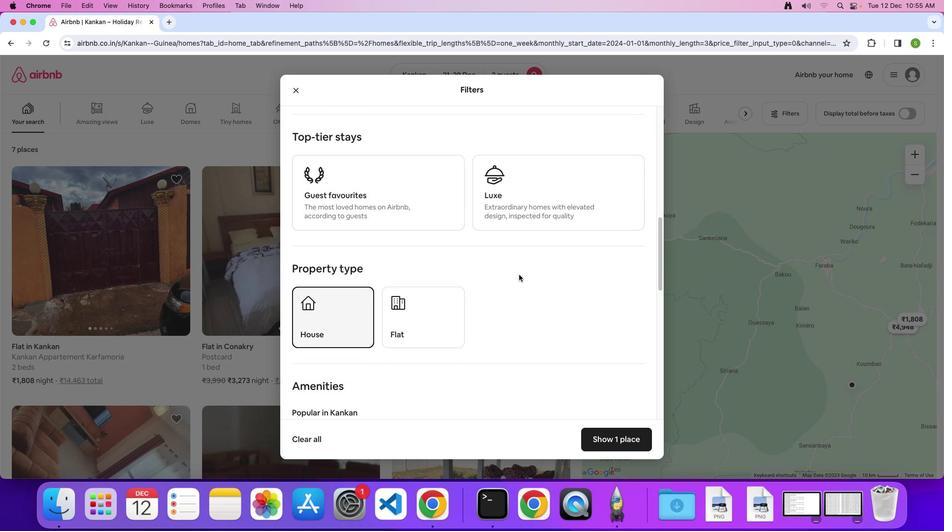 
Action: Mouse scrolled (519, 274) with delta (0, 0)
Screenshot: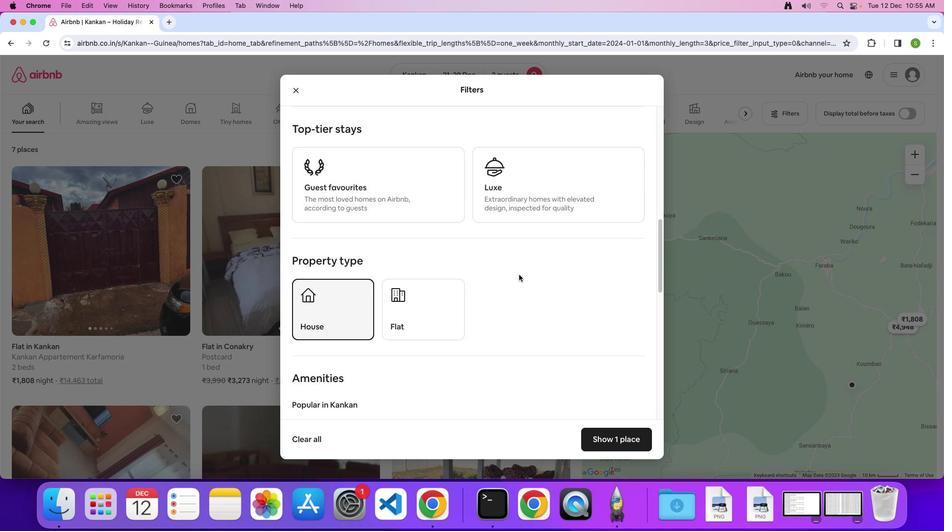 
Action: Mouse scrolled (519, 274) with delta (0, 0)
Screenshot: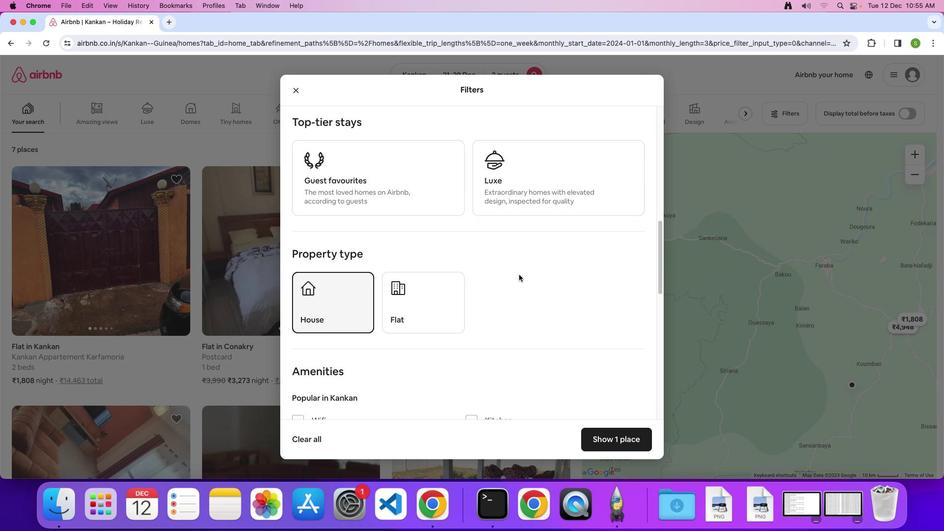 
Action: Mouse scrolled (519, 274) with delta (0, 0)
Screenshot: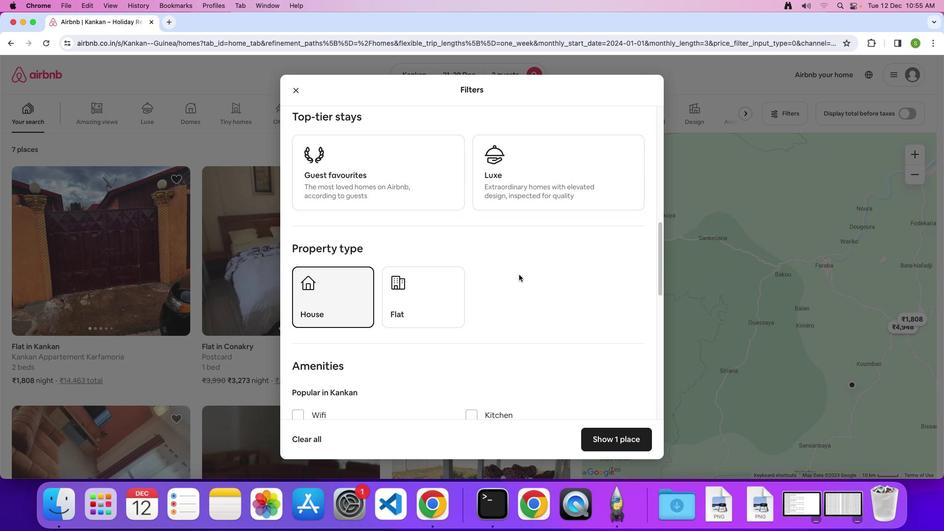 
Action: Mouse scrolled (519, 274) with delta (0, 0)
Screenshot: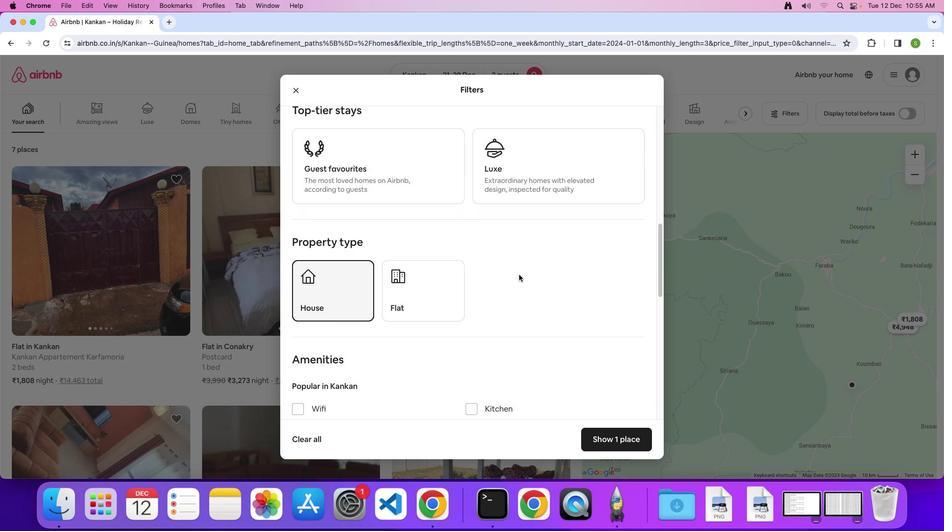 
Action: Mouse scrolled (519, 274) with delta (0, 0)
Screenshot: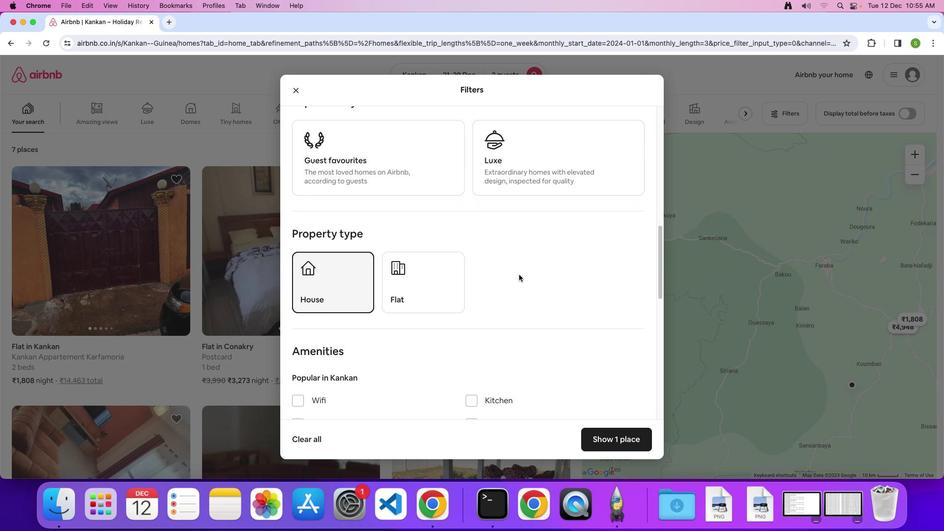 
Action: Mouse scrolled (519, 274) with delta (0, 0)
Screenshot: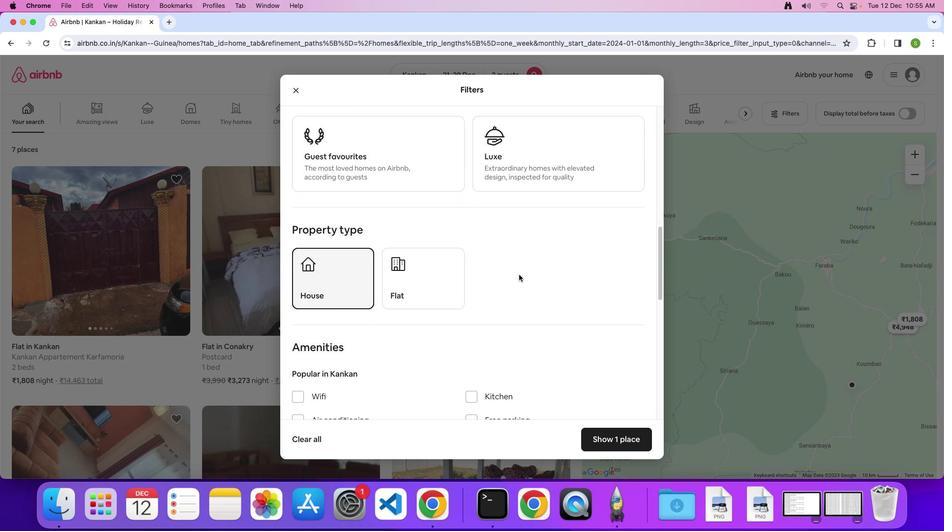 
Action: Mouse scrolled (519, 274) with delta (0, 0)
Screenshot: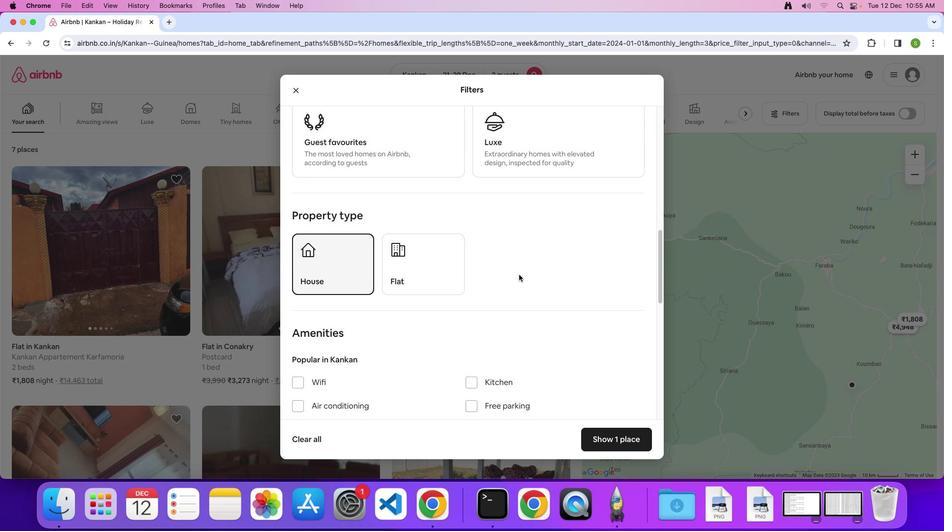 
Action: Mouse scrolled (519, 274) with delta (0, 0)
Screenshot: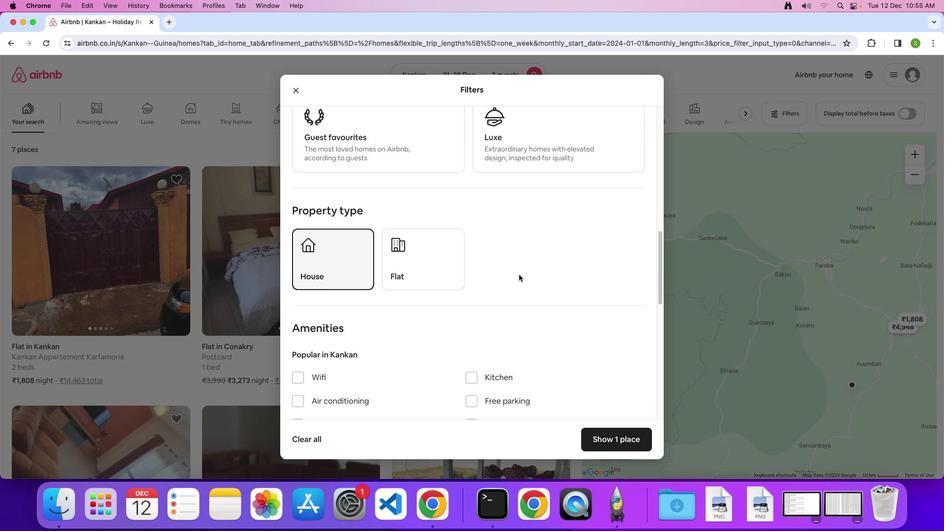 
Action: Mouse scrolled (519, 274) with delta (0, 0)
Screenshot: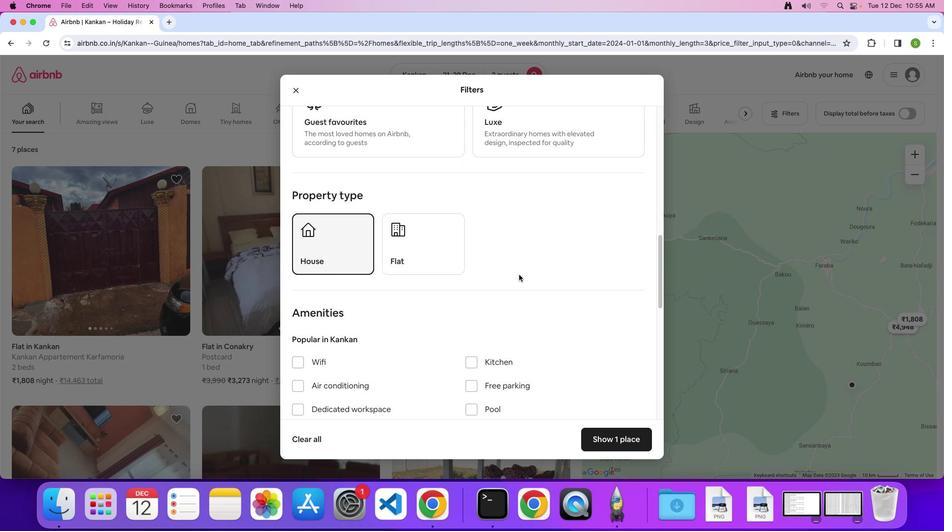 
Action: Mouse scrolled (519, 274) with delta (0, 0)
Screenshot: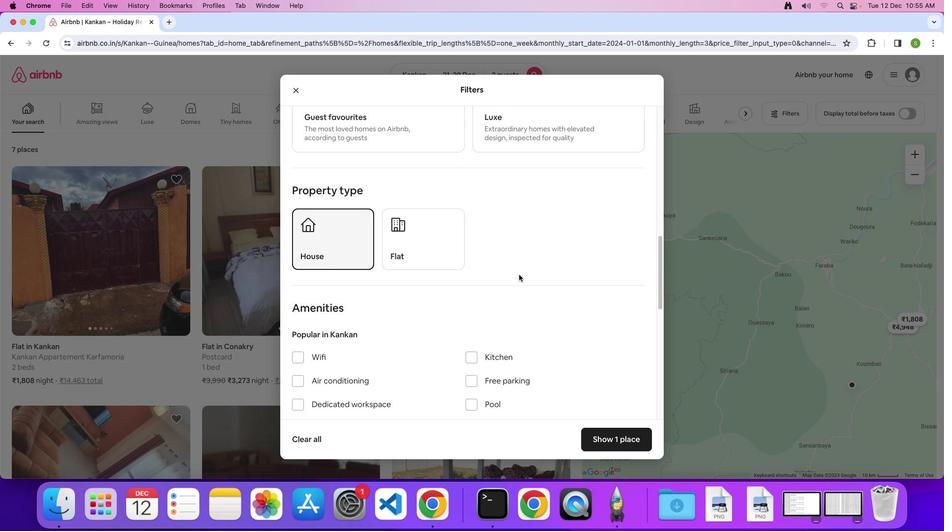 
Action: Mouse scrolled (519, 274) with delta (0, 0)
Screenshot: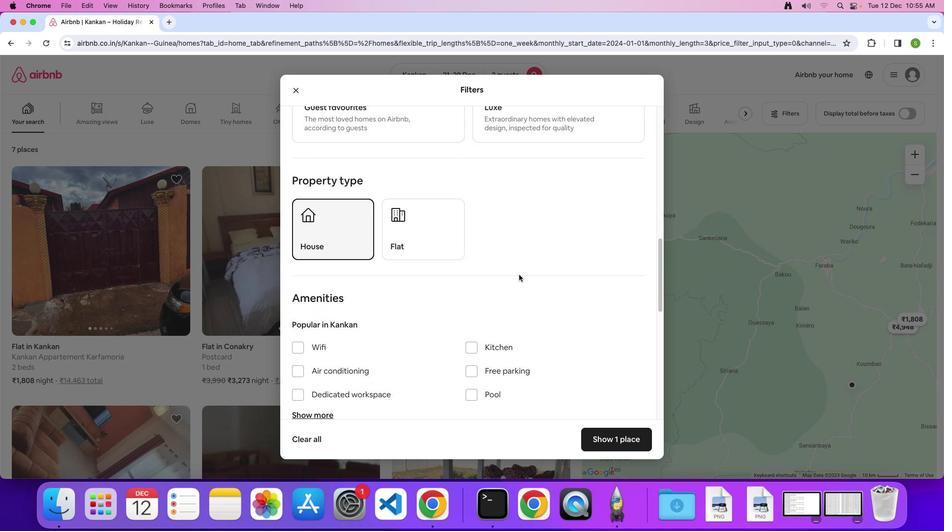
Action: Mouse scrolled (519, 274) with delta (0, 0)
Screenshot: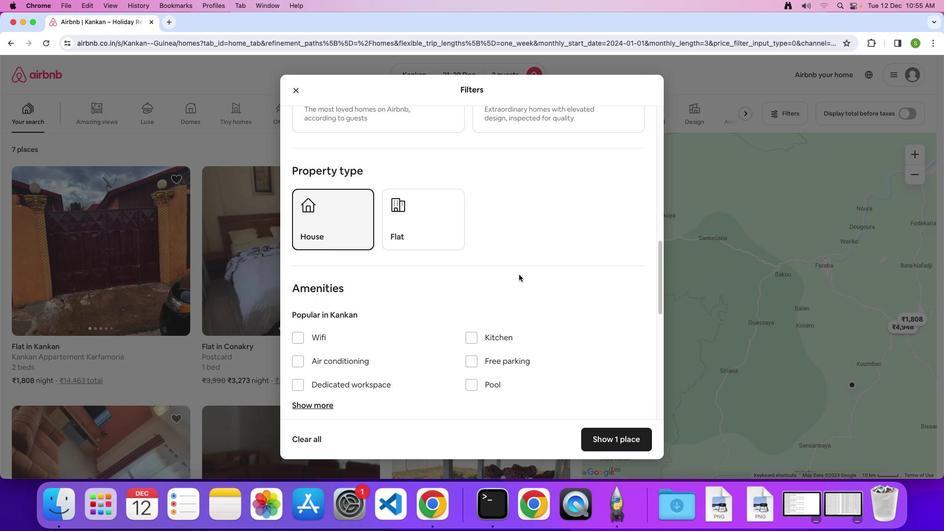 
Action: Mouse scrolled (519, 274) with delta (0, 0)
Screenshot: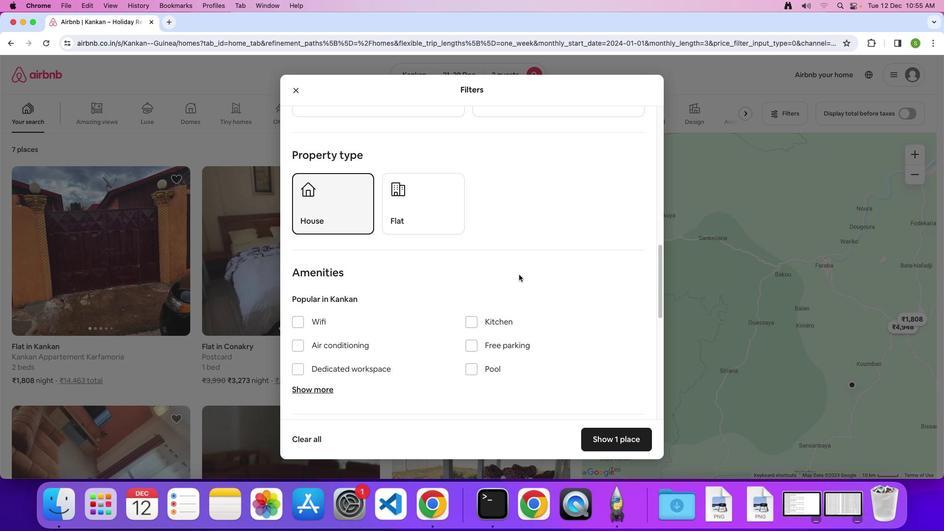 
Action: Mouse scrolled (519, 274) with delta (0, 0)
Screenshot: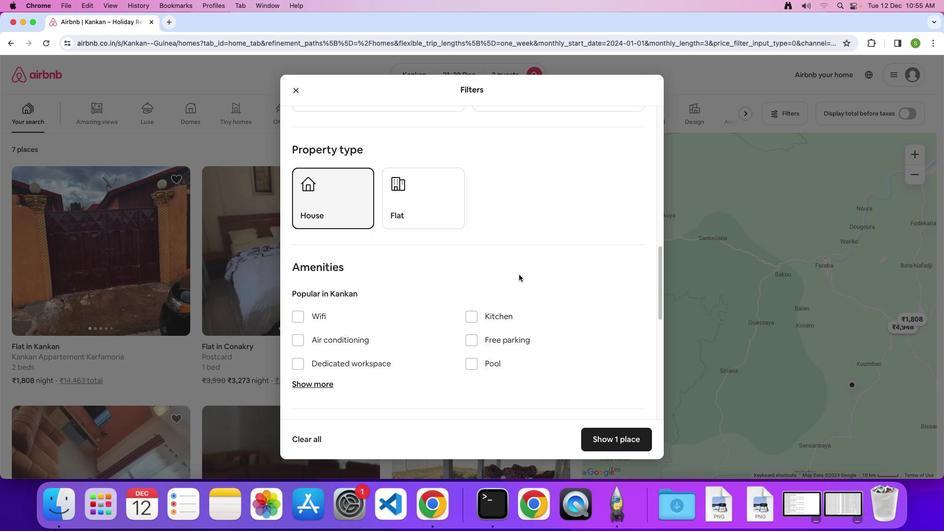 
Action: Mouse scrolled (519, 274) with delta (0, 0)
Screenshot: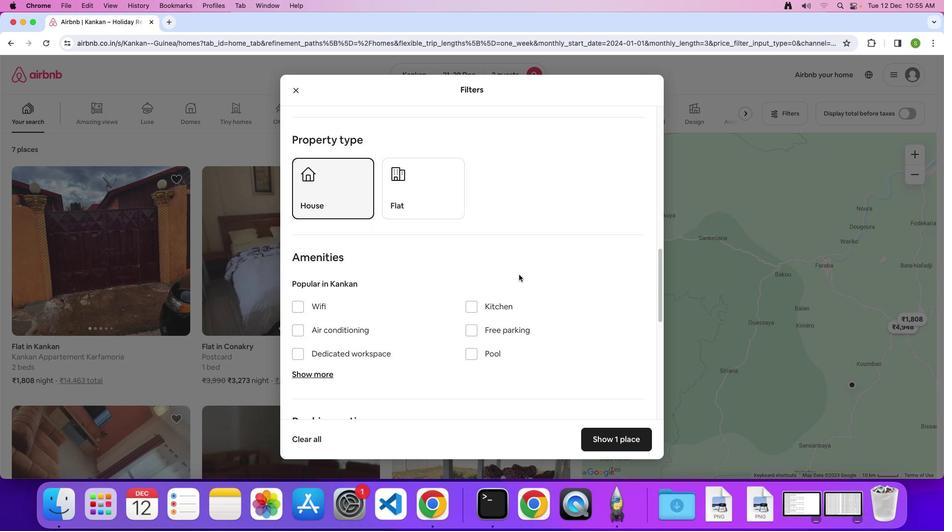 
Action: Mouse scrolled (519, 274) with delta (0, 0)
Screenshot: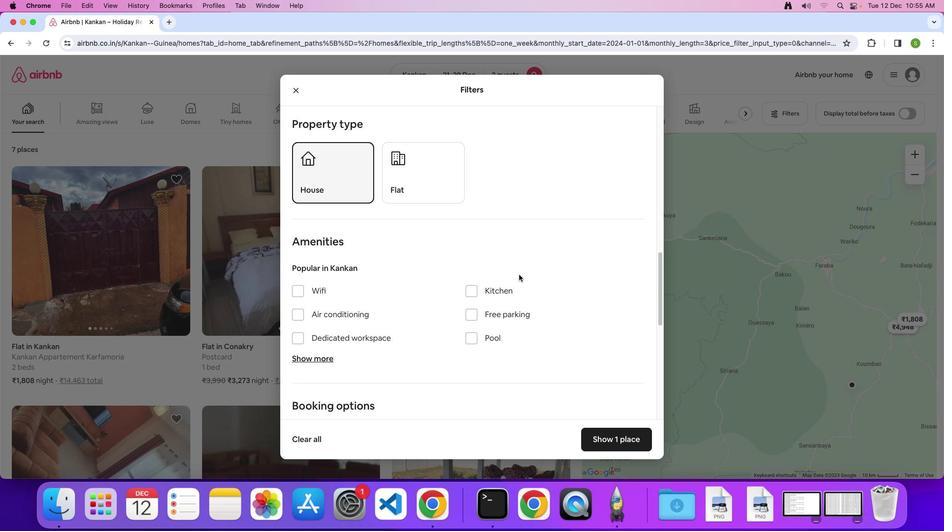 
Action: Mouse scrolled (519, 274) with delta (0, 0)
Screenshot: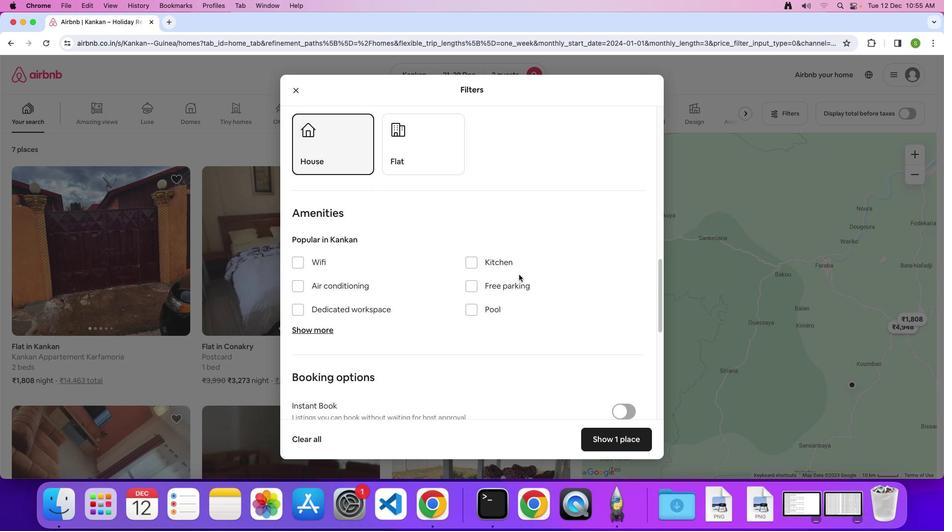 
Action: Mouse scrolled (519, 274) with delta (0, 0)
Screenshot: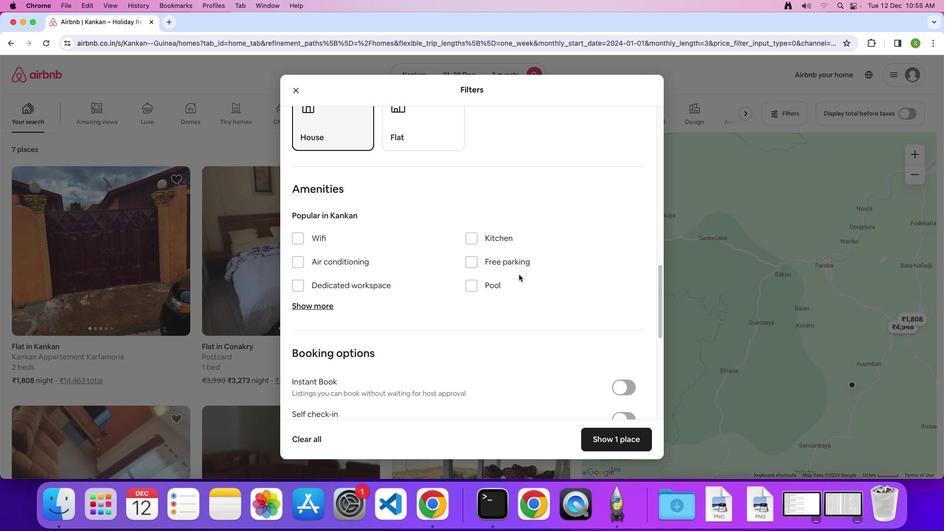 
Action: Mouse scrolled (519, 274) with delta (0, 0)
Screenshot: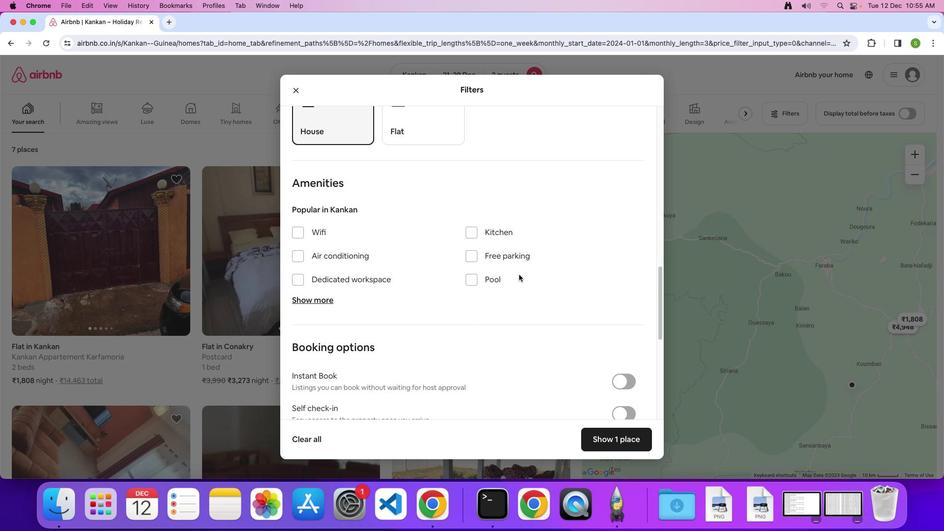 
Action: Mouse moved to (322, 293)
Screenshot: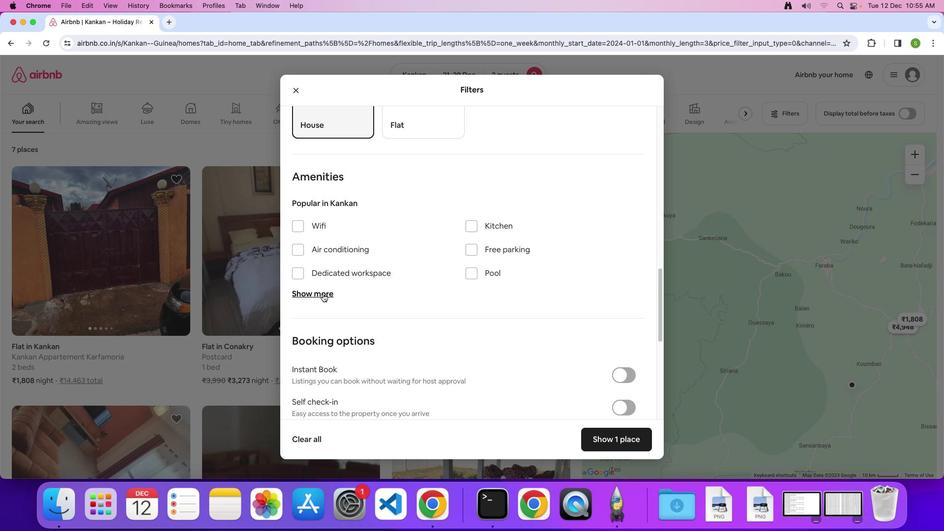 
Action: Mouse pressed left at (322, 293)
Screenshot: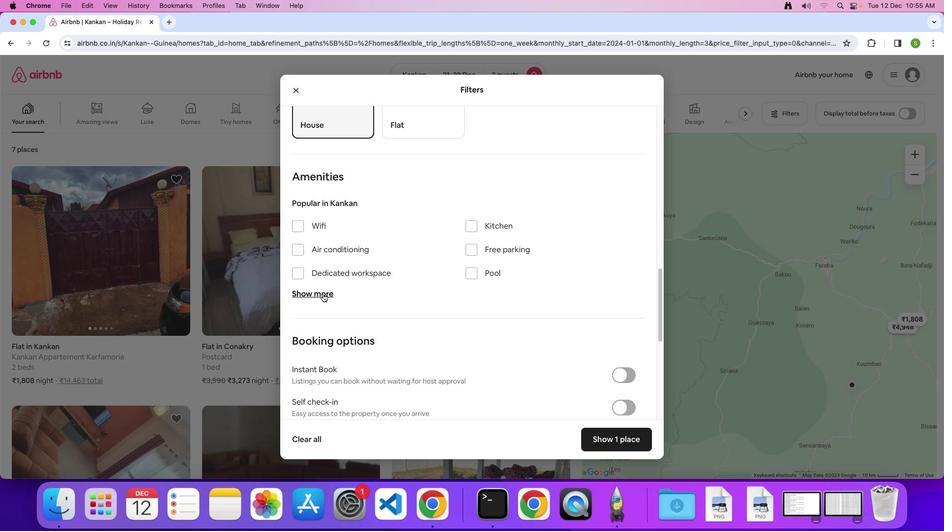 
Action: Mouse moved to (463, 281)
Screenshot: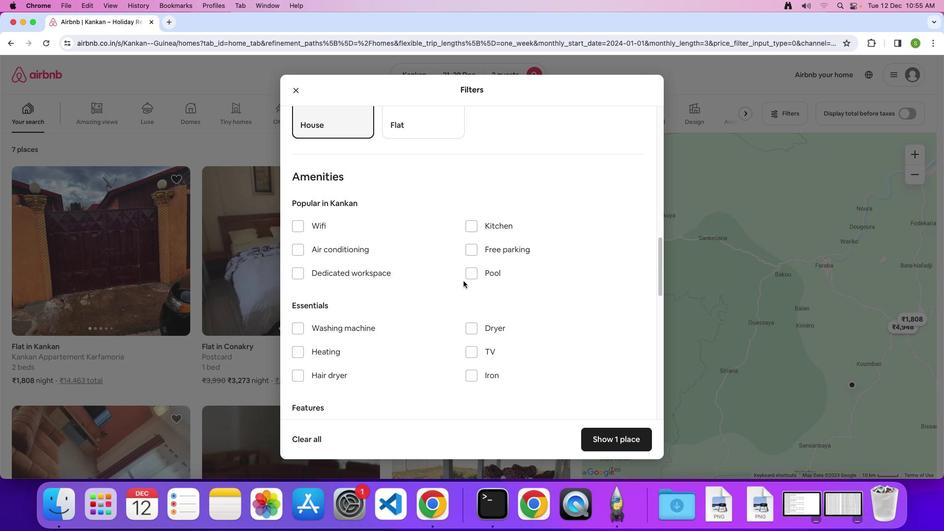 
Action: Mouse scrolled (463, 281) with delta (0, 0)
Screenshot: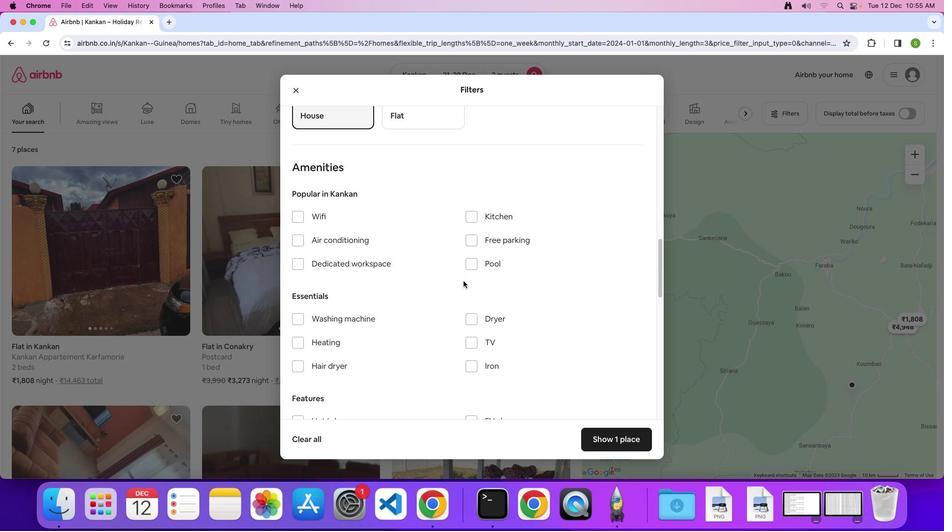 
Action: Mouse scrolled (463, 281) with delta (0, 0)
Screenshot: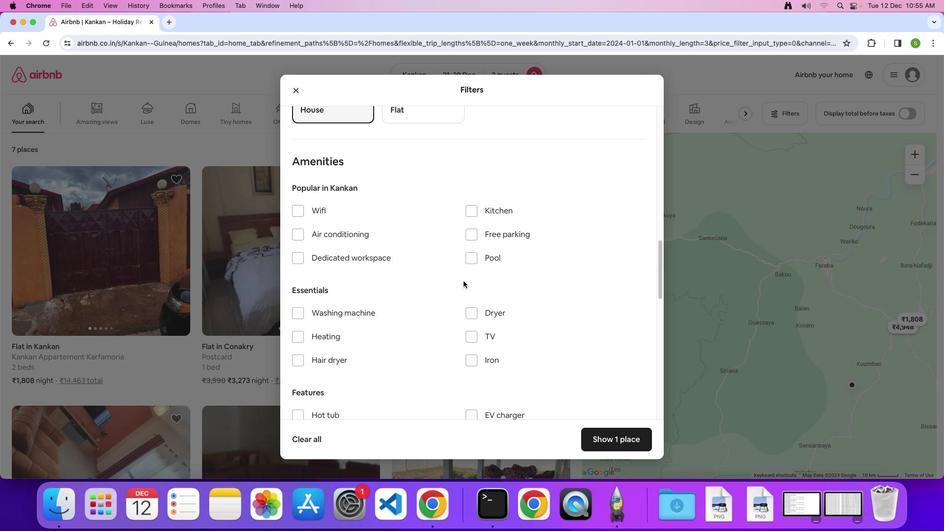 
Action: Mouse scrolled (463, 281) with delta (0, 0)
Screenshot: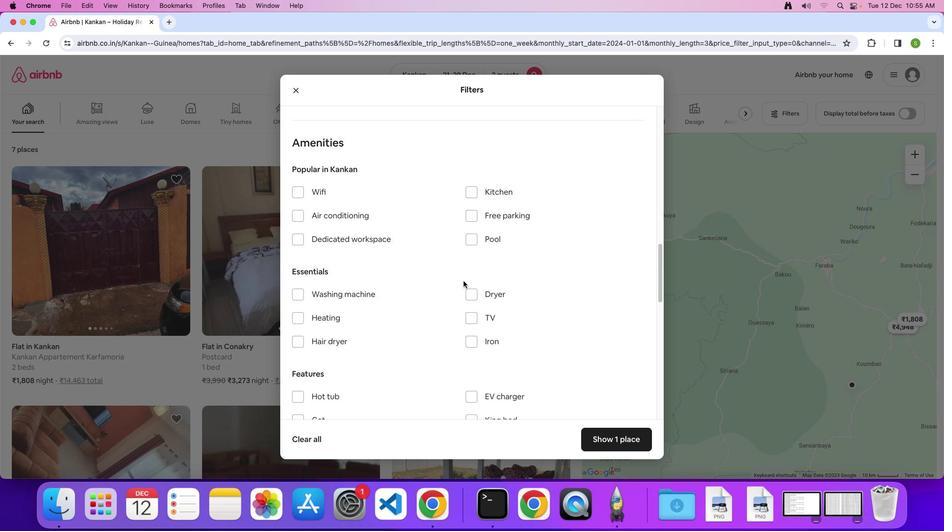 
Action: Mouse scrolled (463, 281) with delta (0, 0)
Screenshot: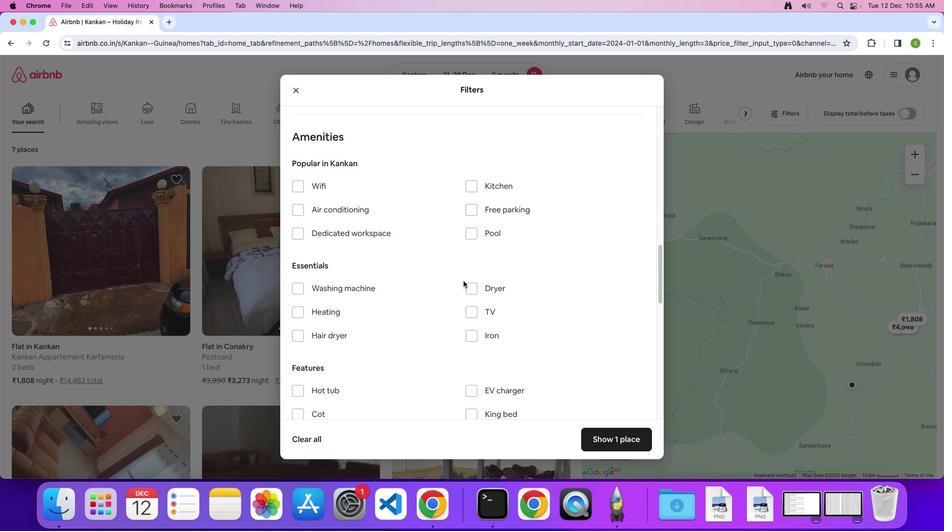 
Action: Mouse moved to (302, 288)
Screenshot: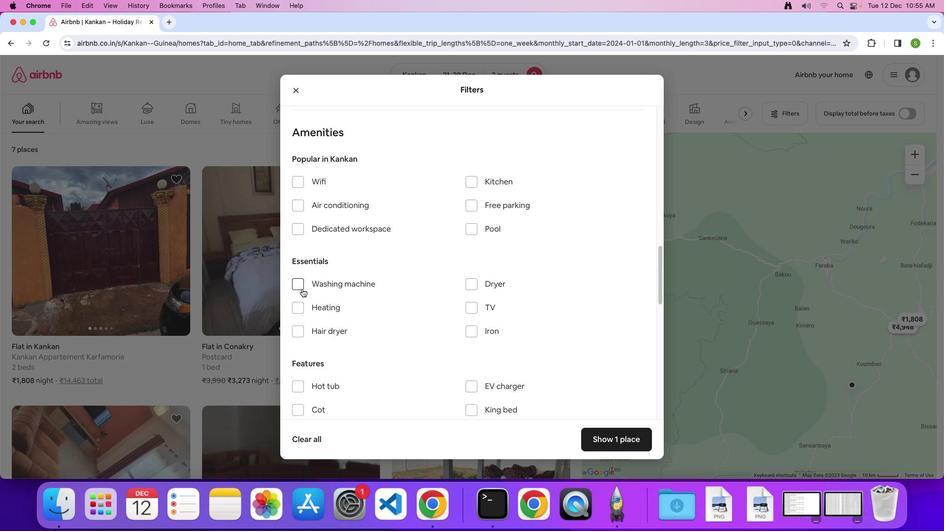 
Action: Mouse pressed left at (302, 288)
Screenshot: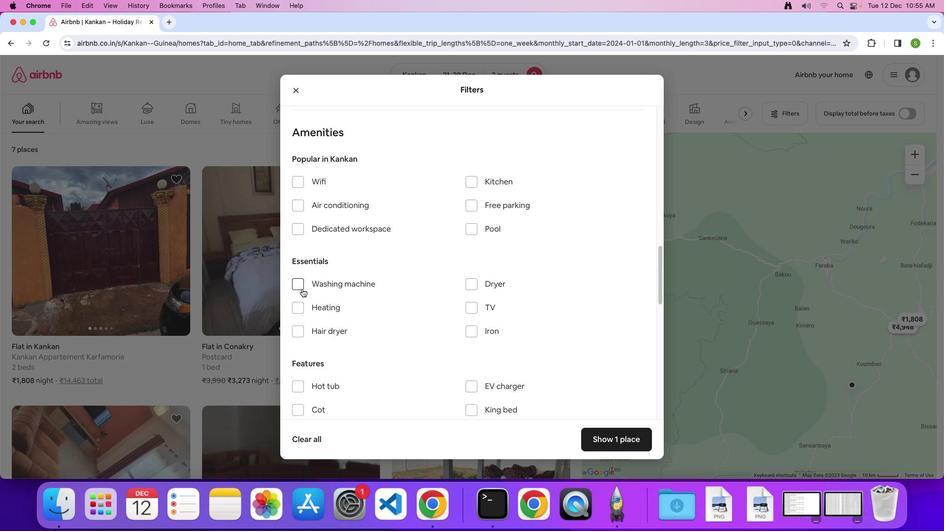 
Action: Mouse moved to (494, 336)
Screenshot: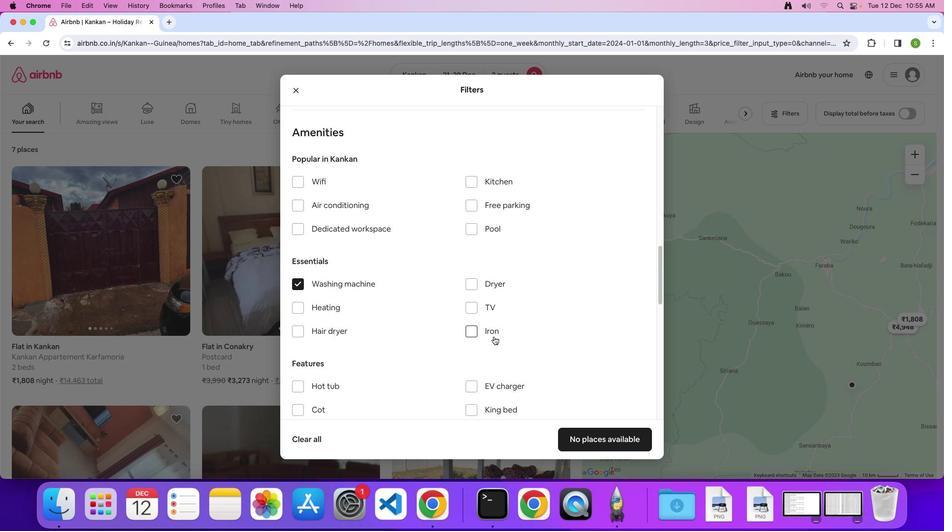 
Action: Mouse scrolled (494, 336) with delta (0, 0)
Screenshot: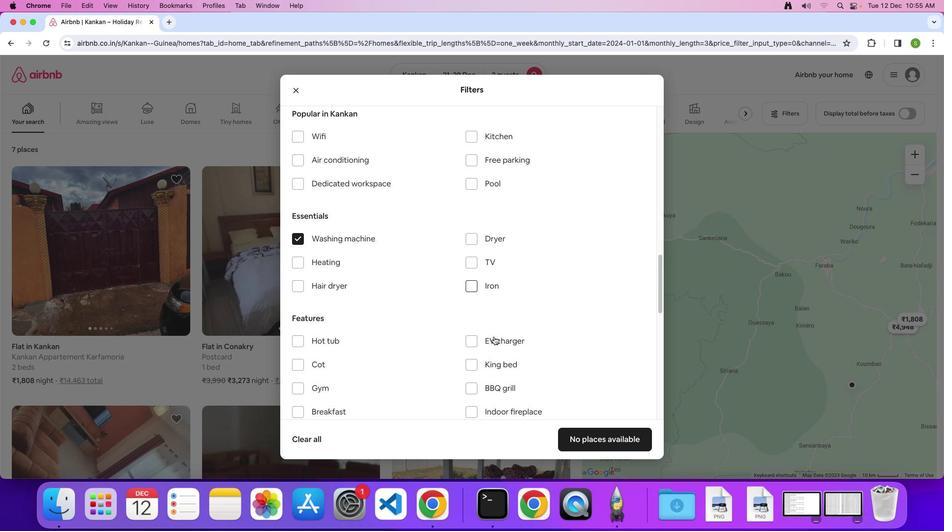 
Action: Mouse scrolled (494, 336) with delta (0, 0)
Screenshot: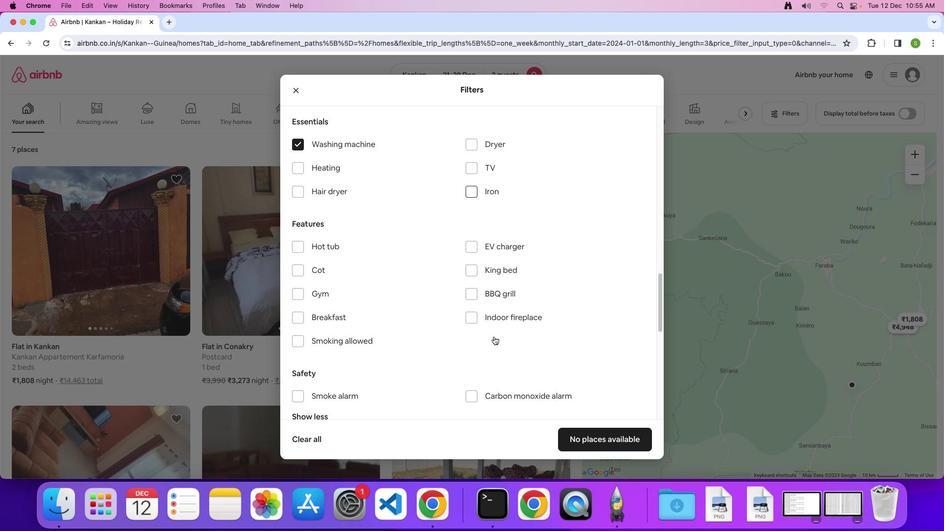 
Action: Mouse scrolled (494, 336) with delta (0, -1)
Screenshot: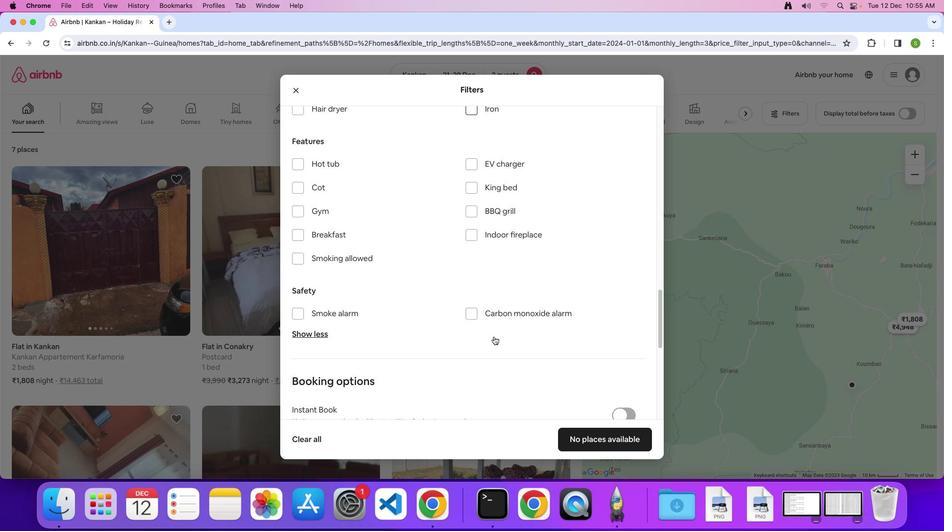 
Action: Mouse scrolled (494, 336) with delta (0, -2)
Screenshot: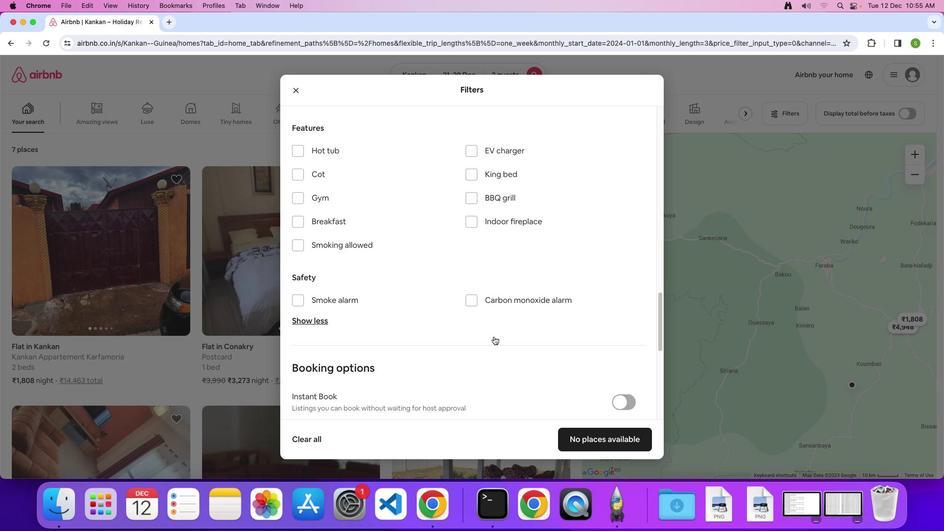 
Action: Mouse scrolled (494, 336) with delta (0, 0)
Screenshot: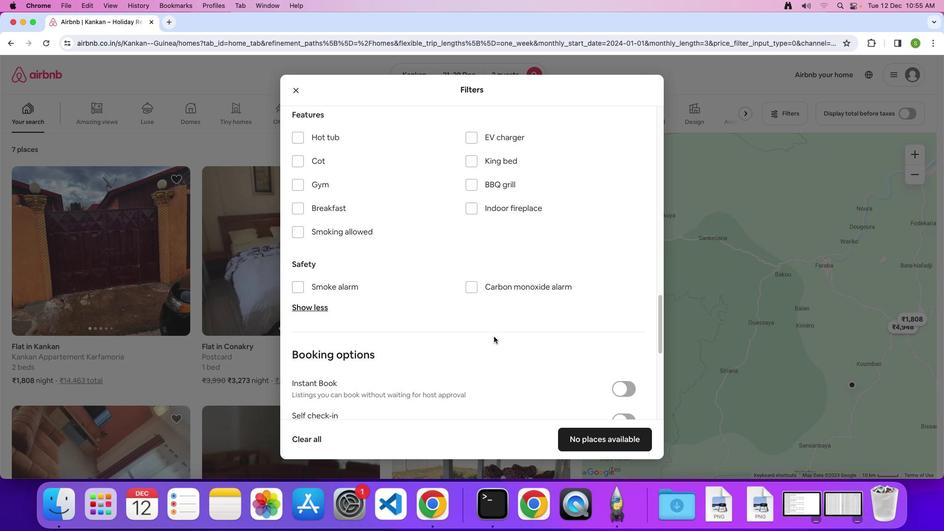 
Action: Mouse moved to (494, 336)
Screenshot: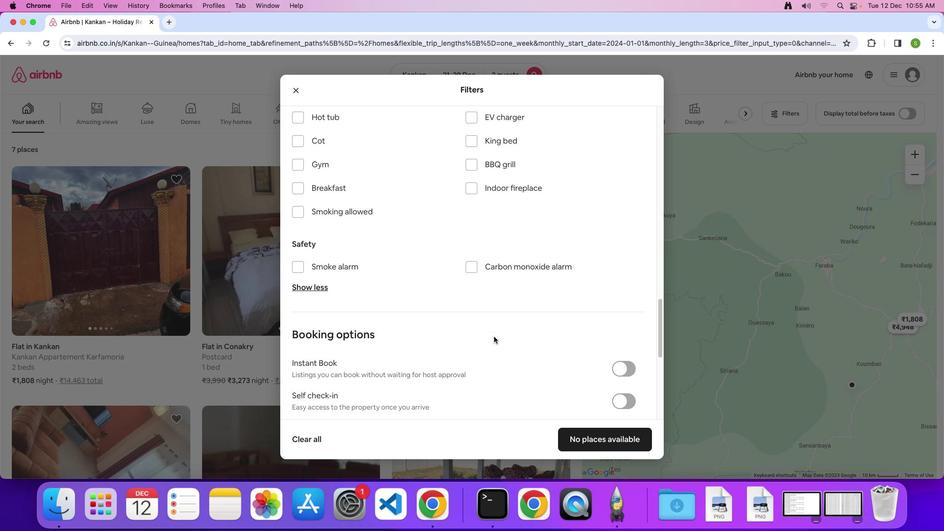 
Action: Mouse scrolled (494, 336) with delta (0, 0)
Screenshot: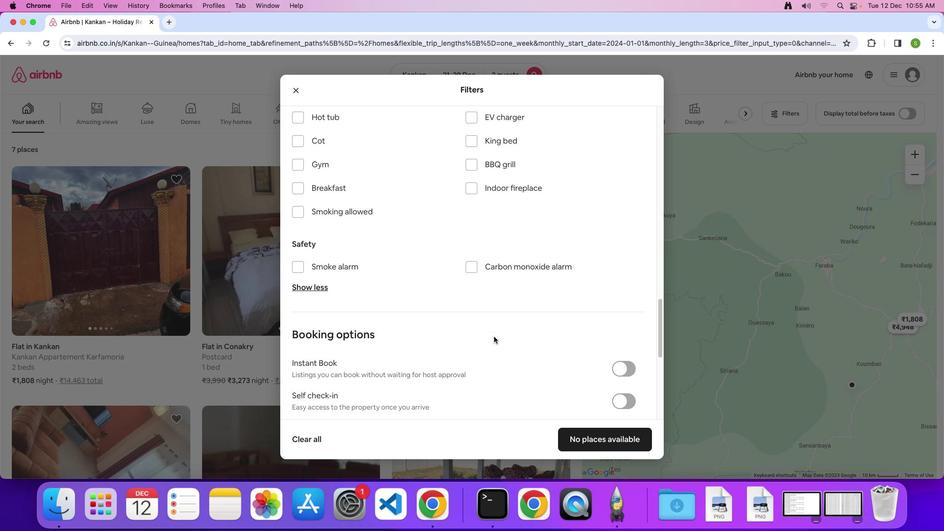 
Action: Mouse scrolled (494, 336) with delta (0, -1)
Screenshot: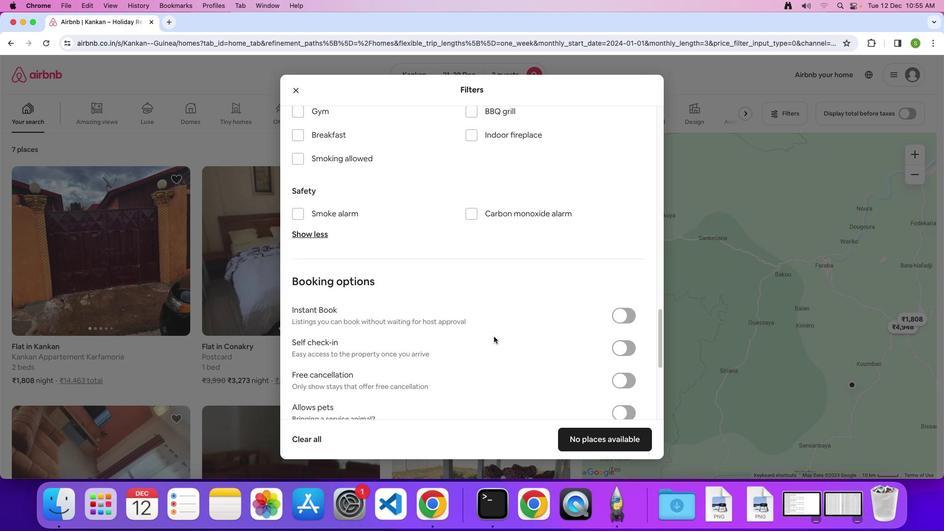 
Action: Mouse scrolled (494, 336) with delta (0, 0)
Screenshot: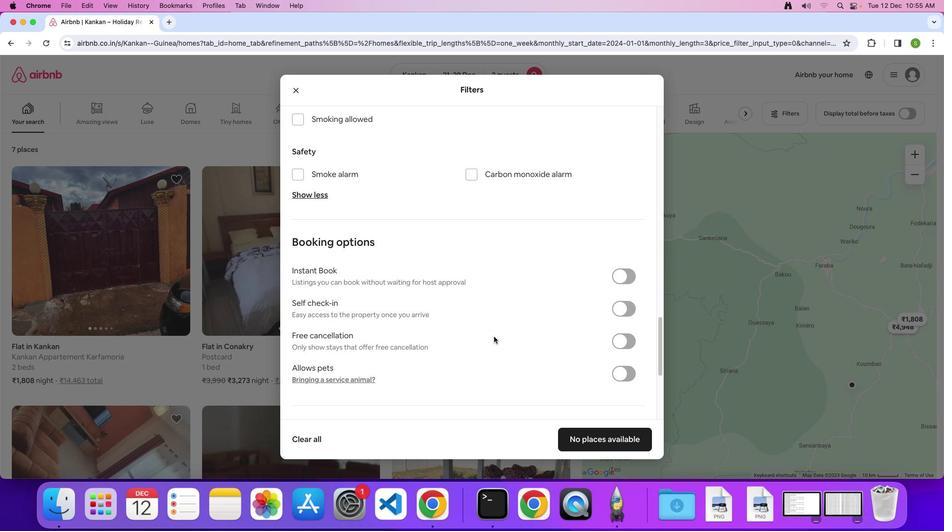 
Action: Mouse scrolled (494, 336) with delta (0, 0)
Screenshot: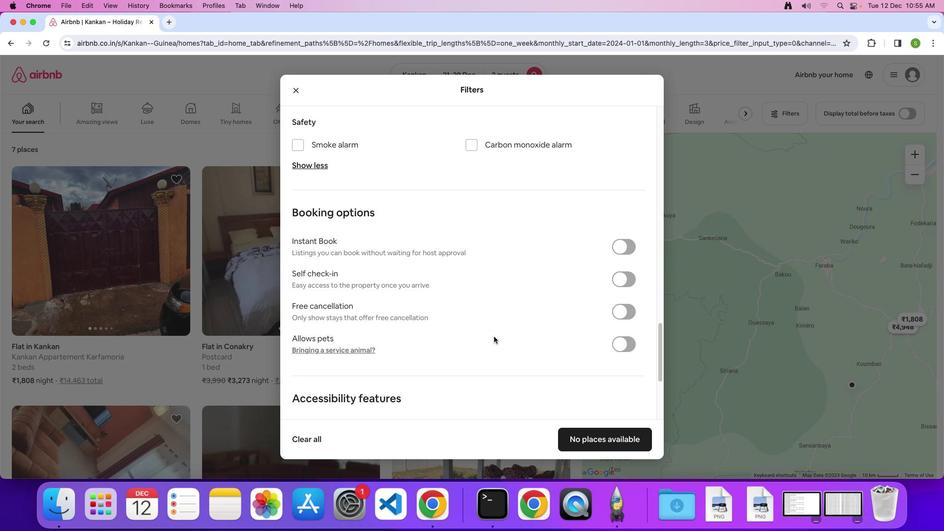 
Action: Mouse scrolled (494, 336) with delta (0, -1)
Screenshot: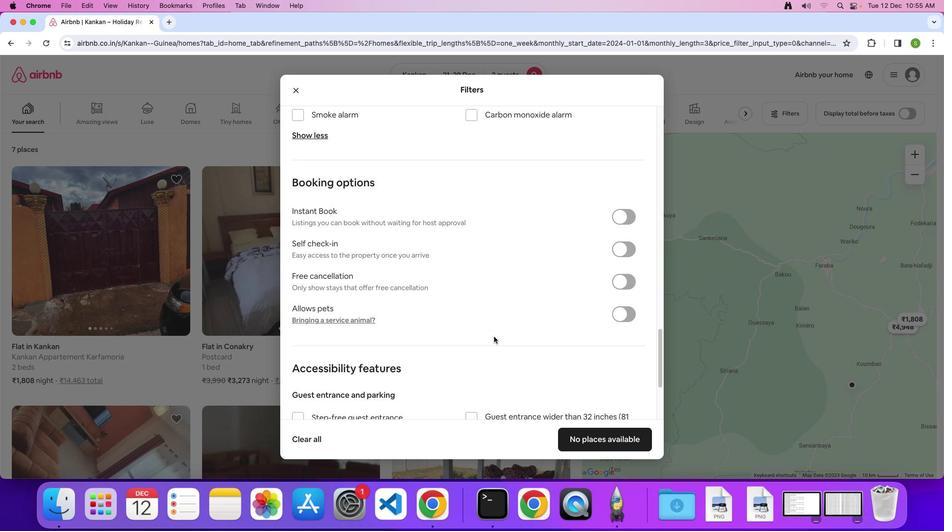 
Action: Mouse scrolled (494, 336) with delta (0, 0)
Screenshot: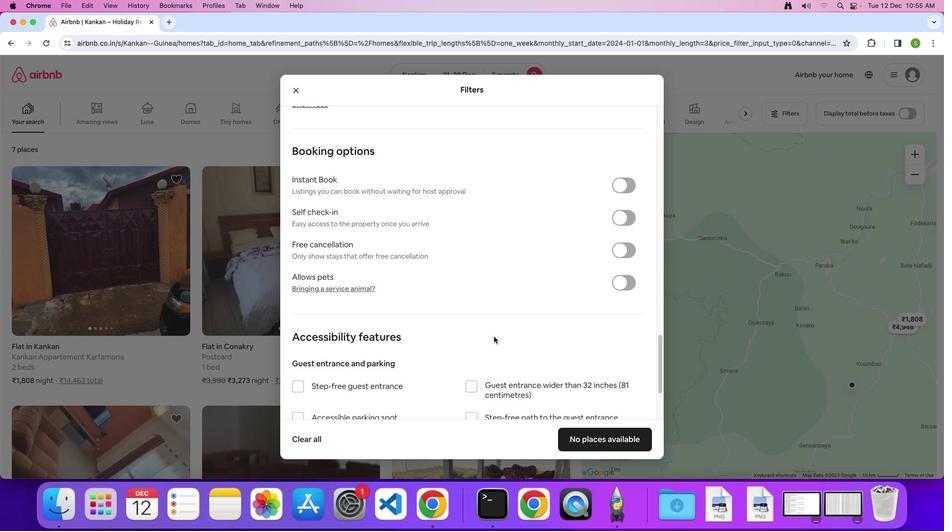 
Action: Mouse scrolled (494, 336) with delta (0, 0)
Screenshot: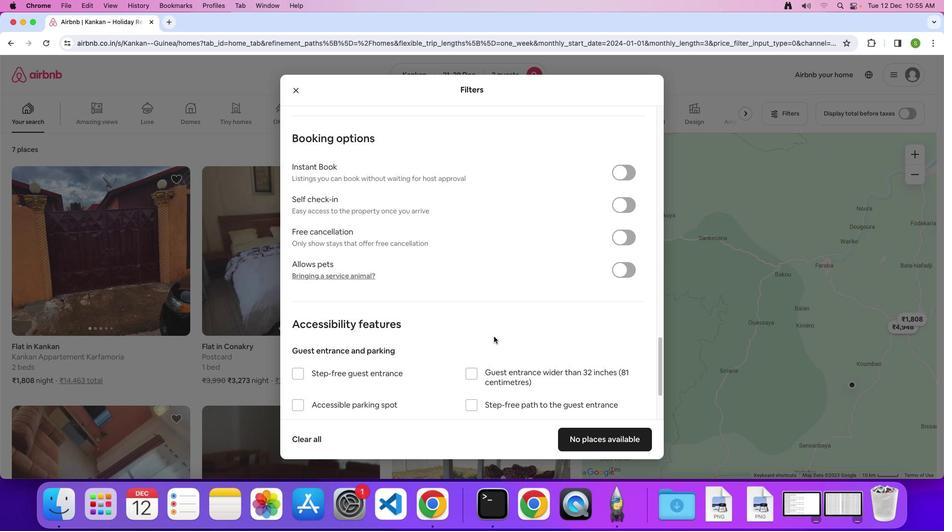 
Action: Mouse scrolled (494, 336) with delta (0, -1)
Screenshot: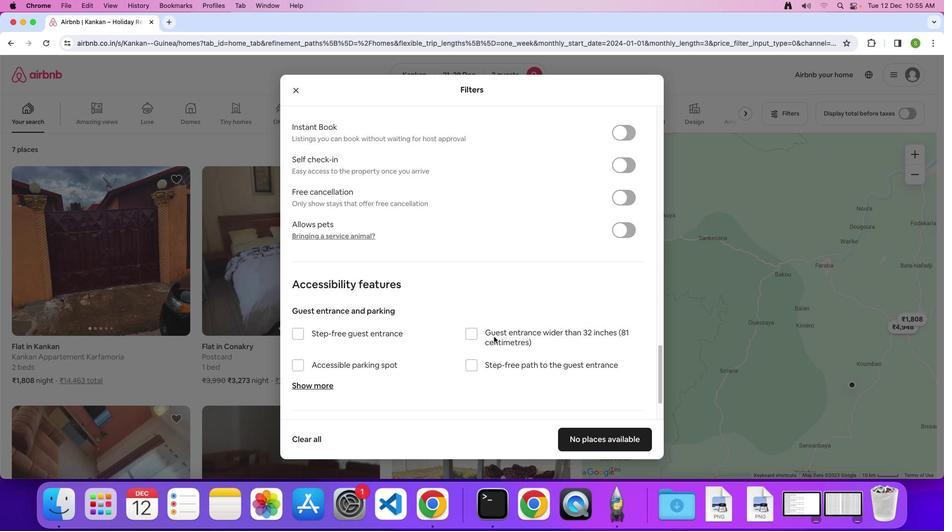 
Action: Mouse scrolled (494, 336) with delta (0, 0)
Screenshot: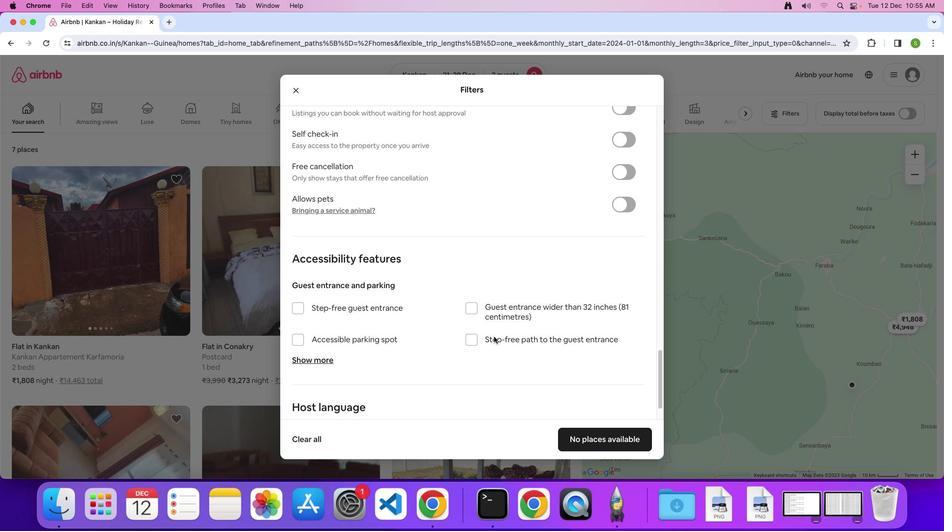 
Action: Mouse scrolled (494, 336) with delta (0, 0)
Screenshot: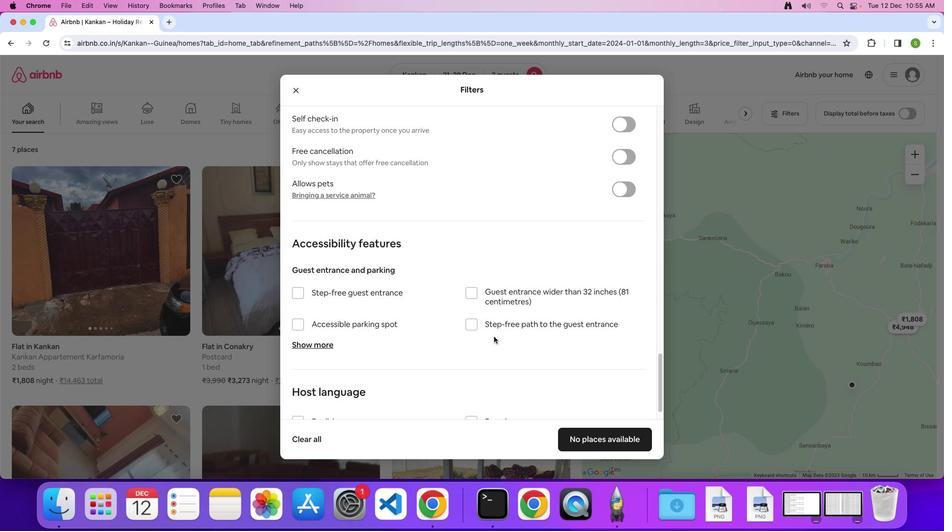 
Action: Mouse scrolled (494, 336) with delta (0, 0)
Screenshot: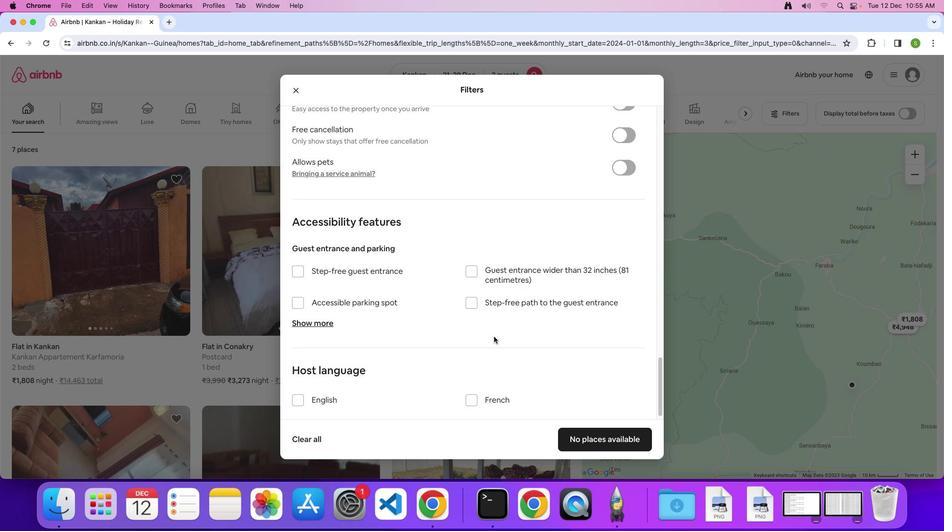 
Action: Mouse scrolled (494, 336) with delta (0, 0)
Screenshot: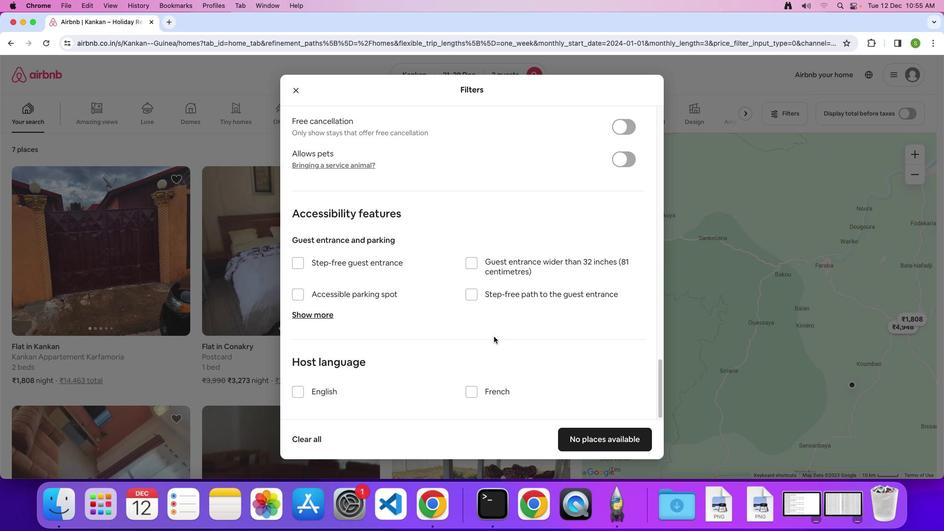 
Action: Mouse scrolled (494, 336) with delta (0, 0)
Screenshot: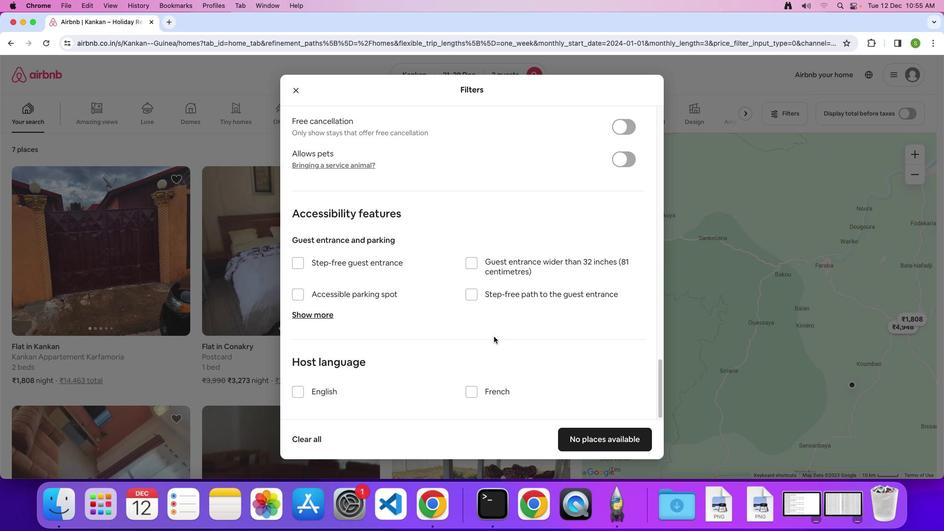 
Action: Mouse scrolled (494, 336) with delta (0, -1)
Screenshot: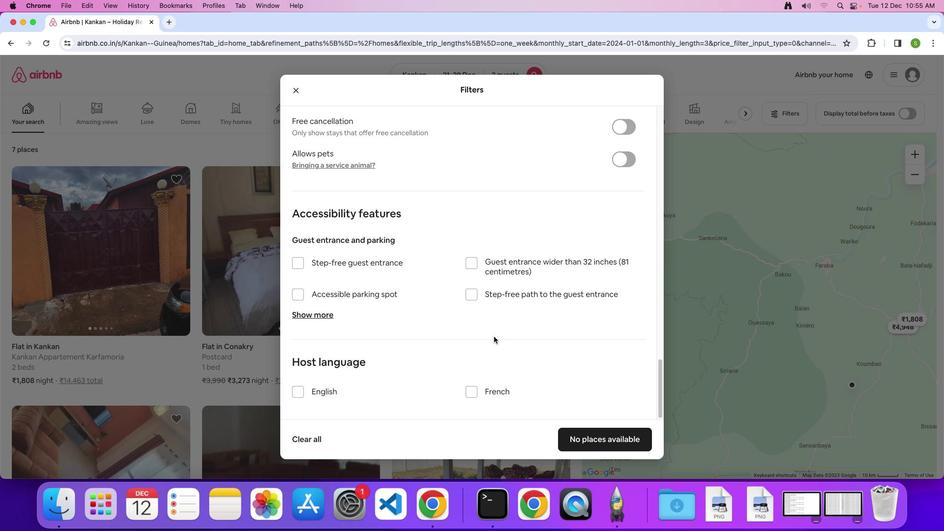 
Action: Mouse scrolled (494, 336) with delta (0, 0)
Screenshot: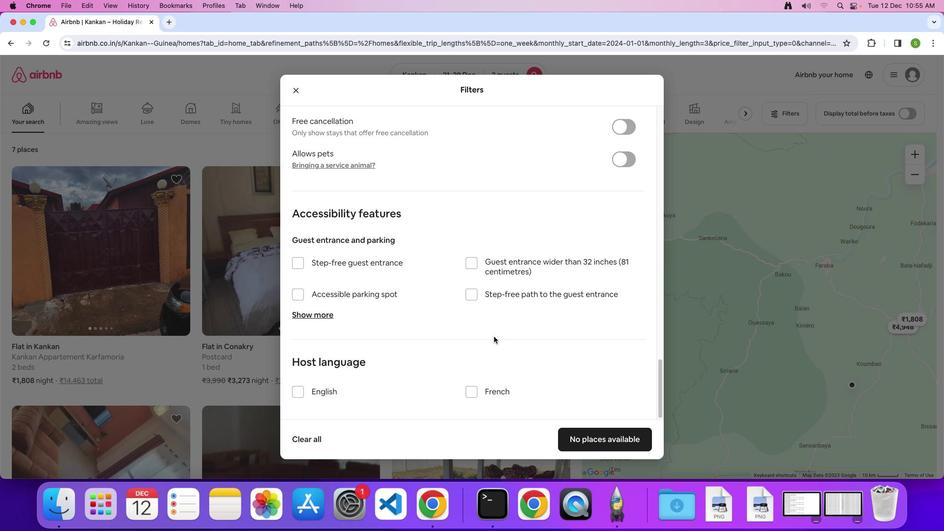 
Action: Mouse scrolled (494, 336) with delta (0, 0)
Screenshot: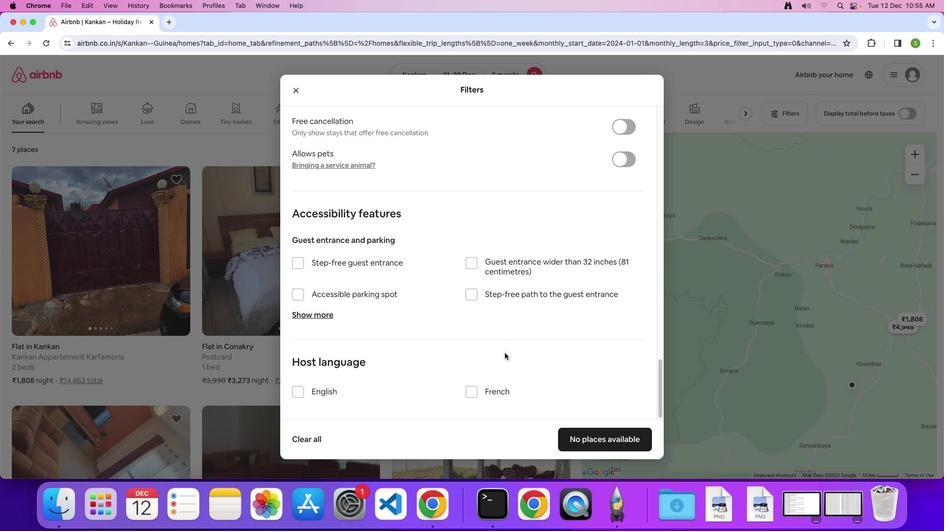 
Action: Mouse moved to (599, 445)
Screenshot: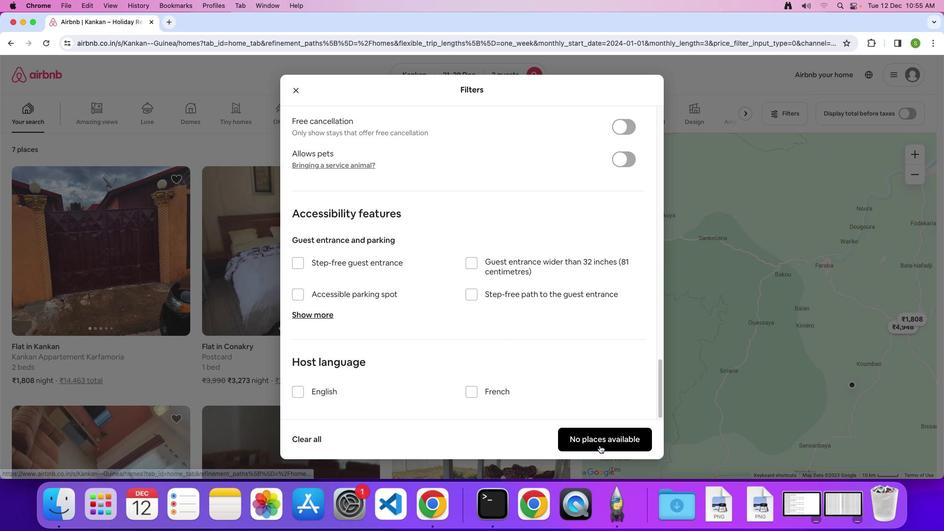 
Action: Mouse pressed left at (599, 445)
Screenshot: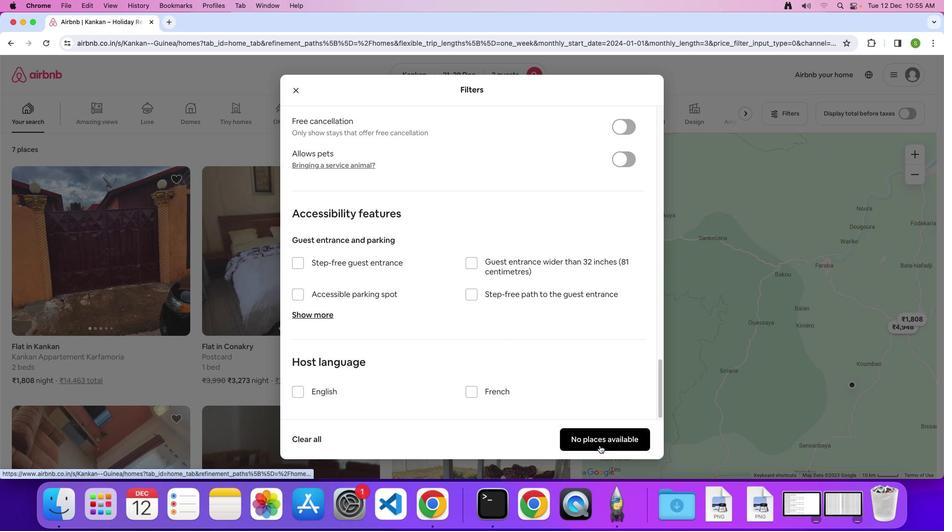 
Action: Mouse moved to (466, 345)
Screenshot: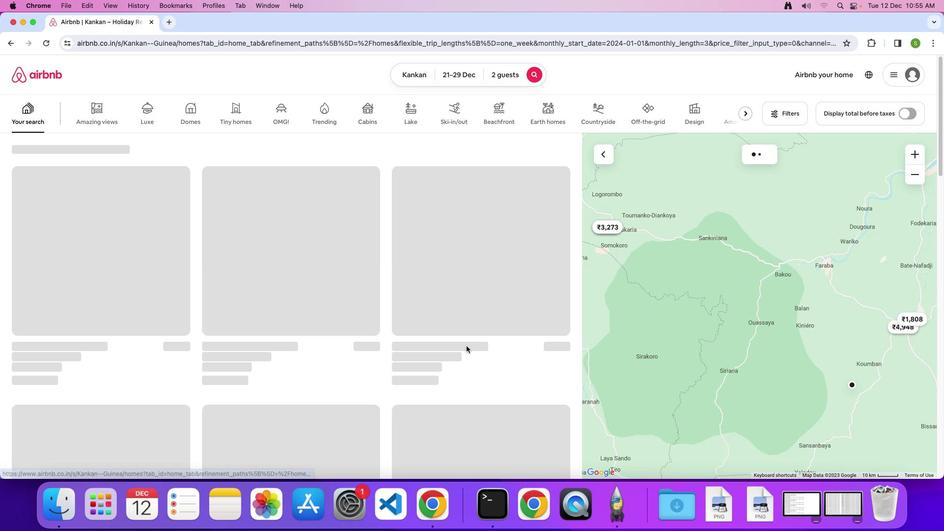 
